 Task: In the  document volunteeringbenefits.doc ,insert the clipart between heading and points ' search for people ' and adjust the shape height to  '2.6''
Action: Mouse moved to (558, 153)
Screenshot: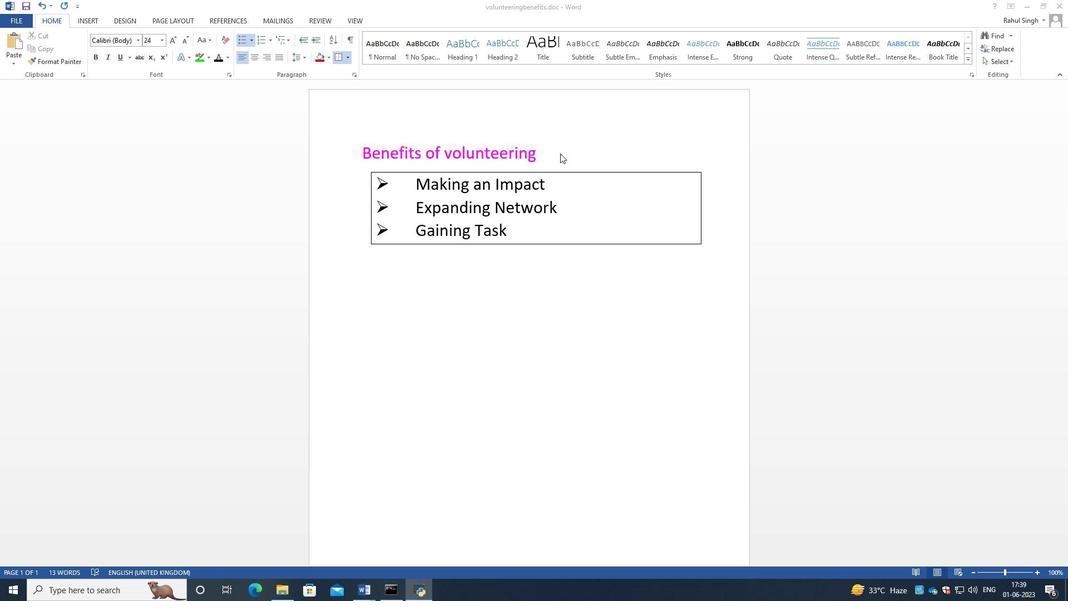 
Action: Mouse pressed left at (558, 153)
Screenshot: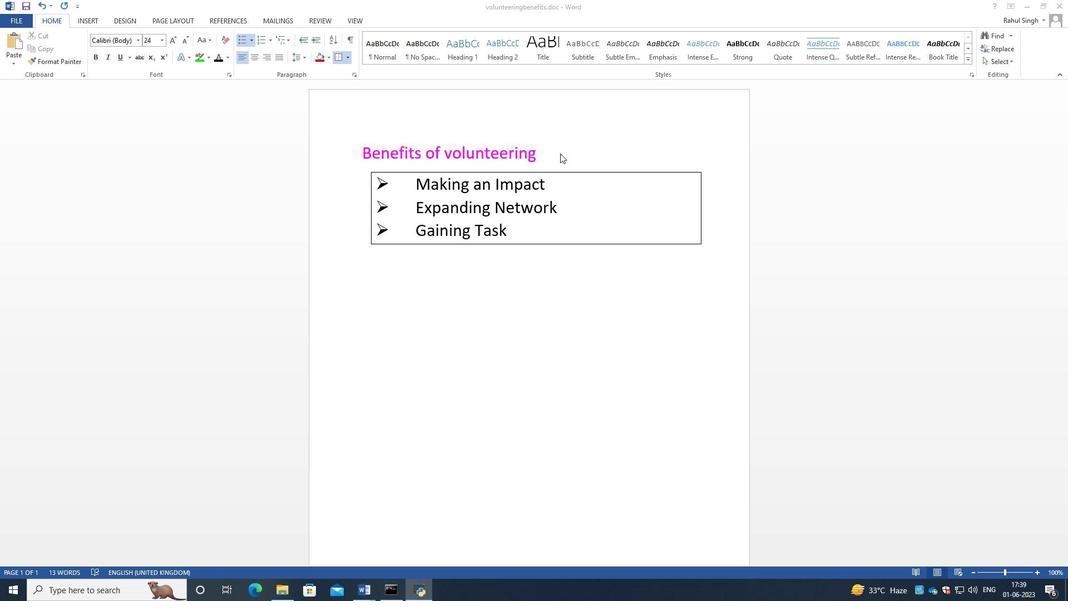 
Action: Mouse moved to (532, 152)
Screenshot: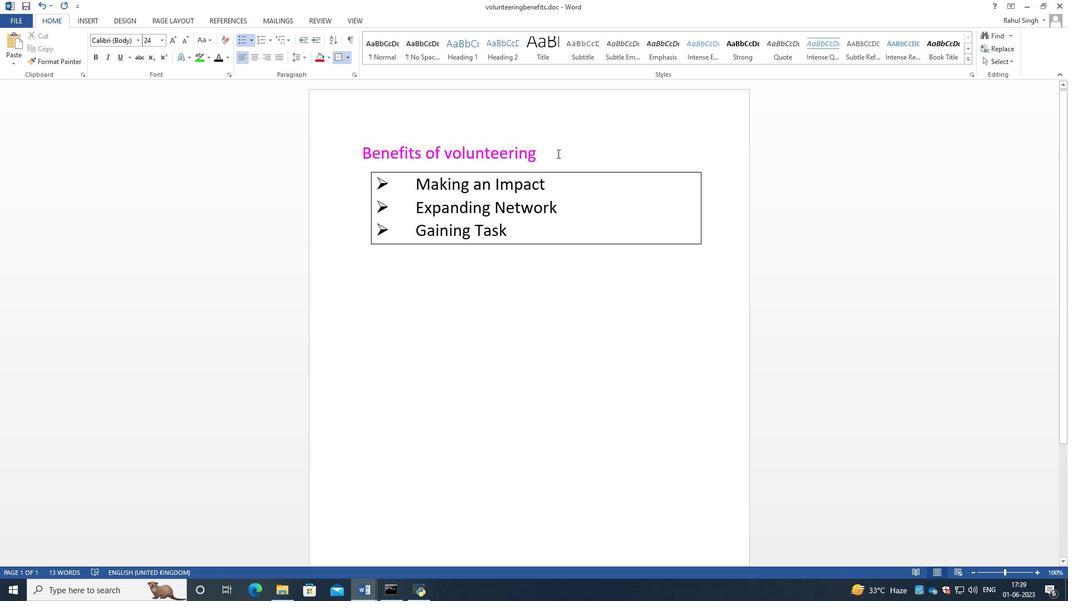 
Action: Mouse pressed left at (532, 152)
Screenshot: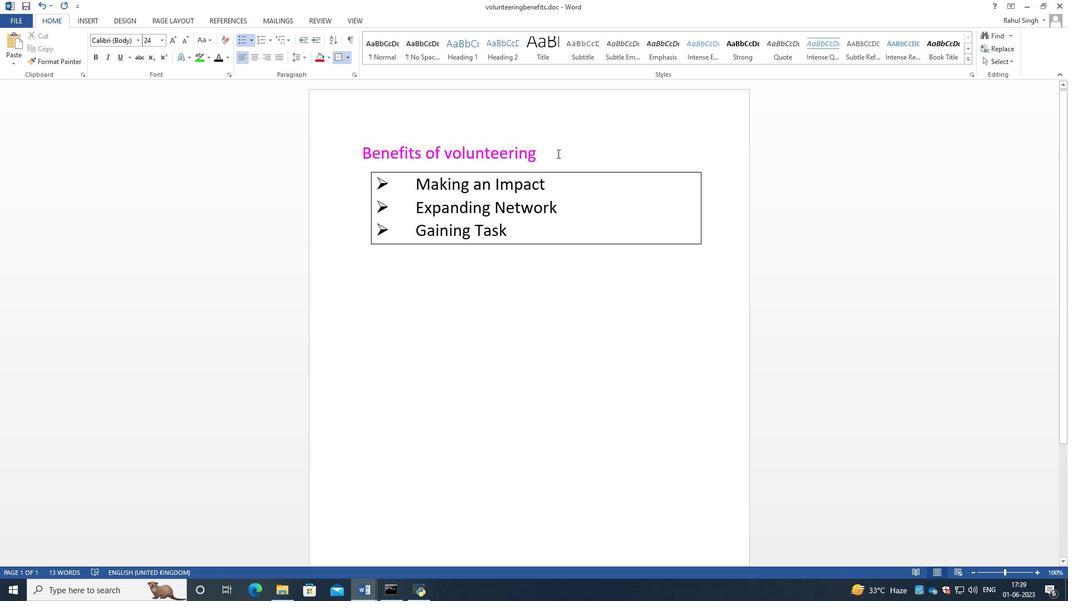 
Action: Mouse moved to (533, 155)
Screenshot: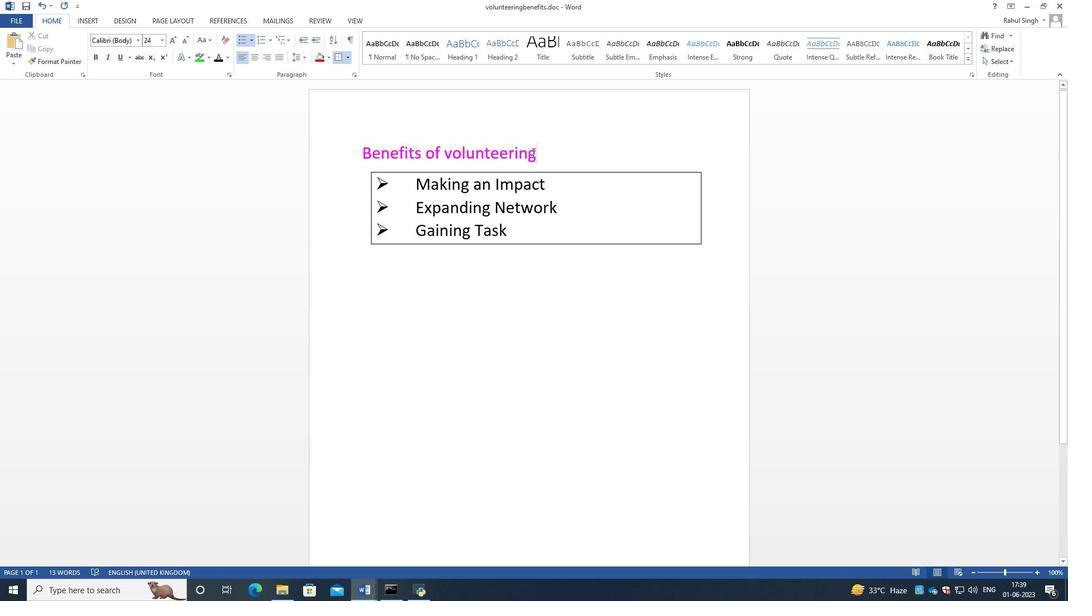 
Action: Key pressed <Key.enter><Key.enter><Key.space>
Screenshot: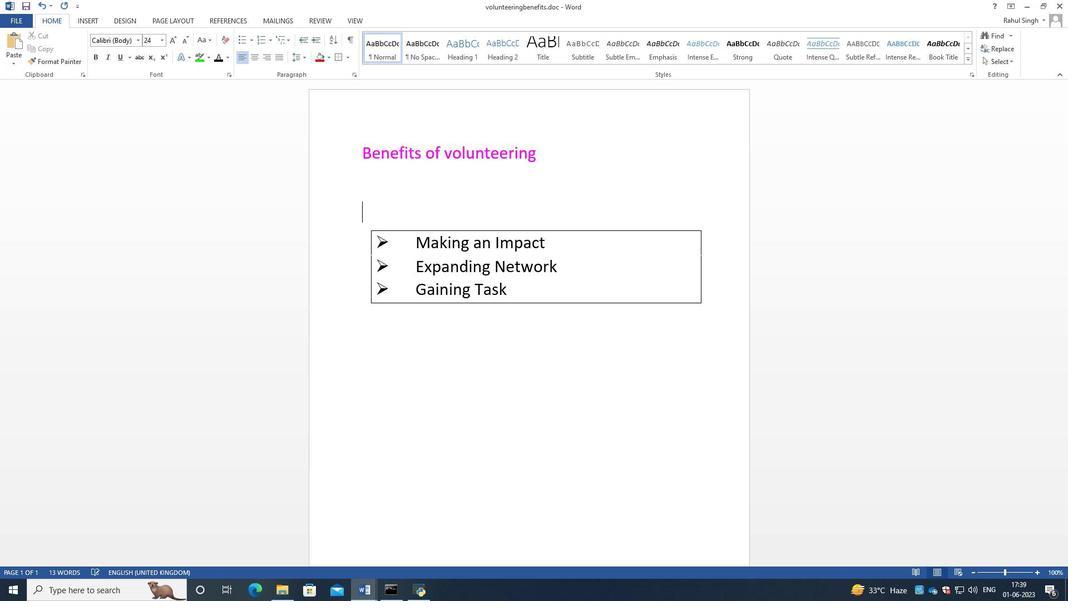 
Action: Mouse moved to (555, 140)
Screenshot: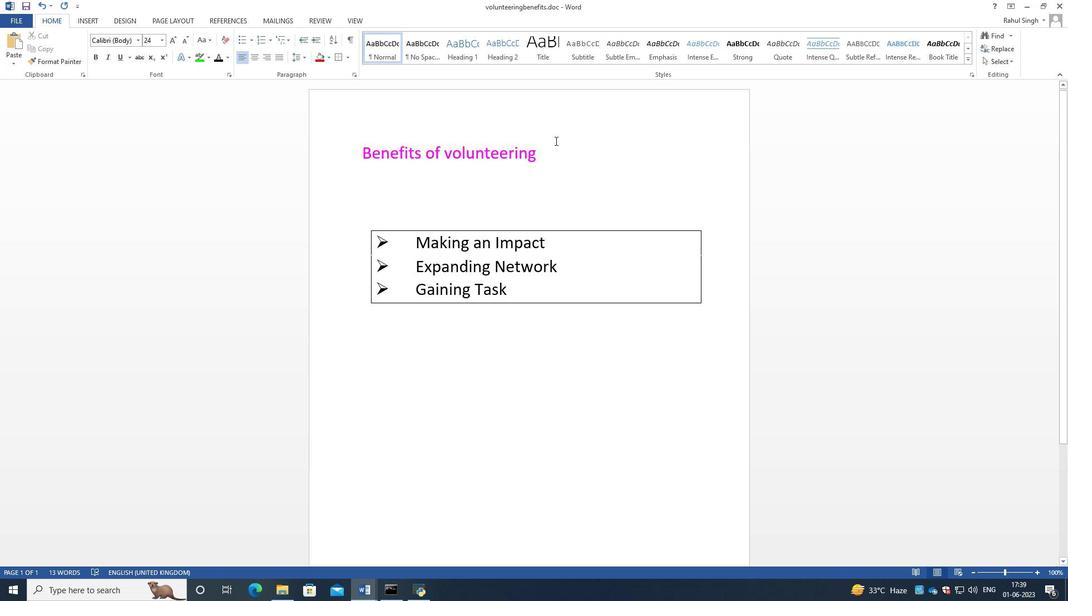 
Action: Key pressed <Key.backspace>
Screenshot: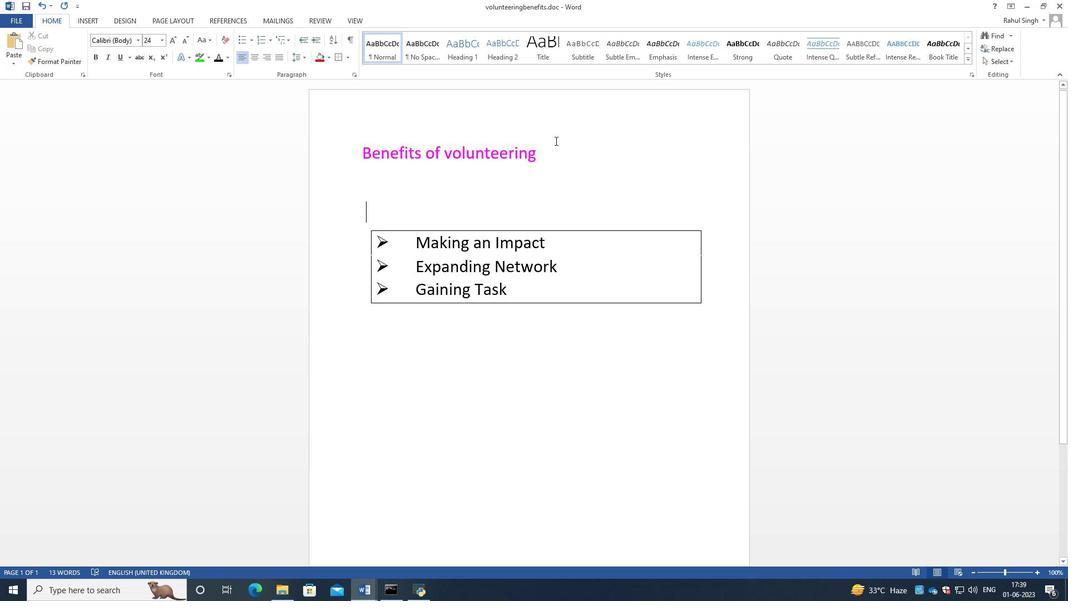 
Action: Mouse moved to (545, 161)
Screenshot: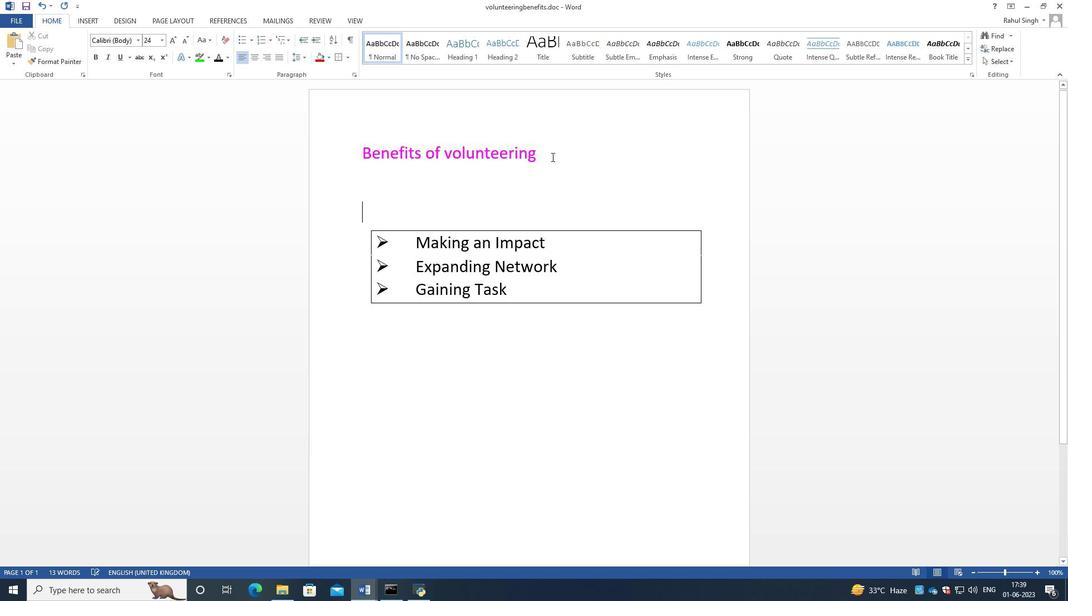 
Action: Key pressed <Key.backspace>
Screenshot: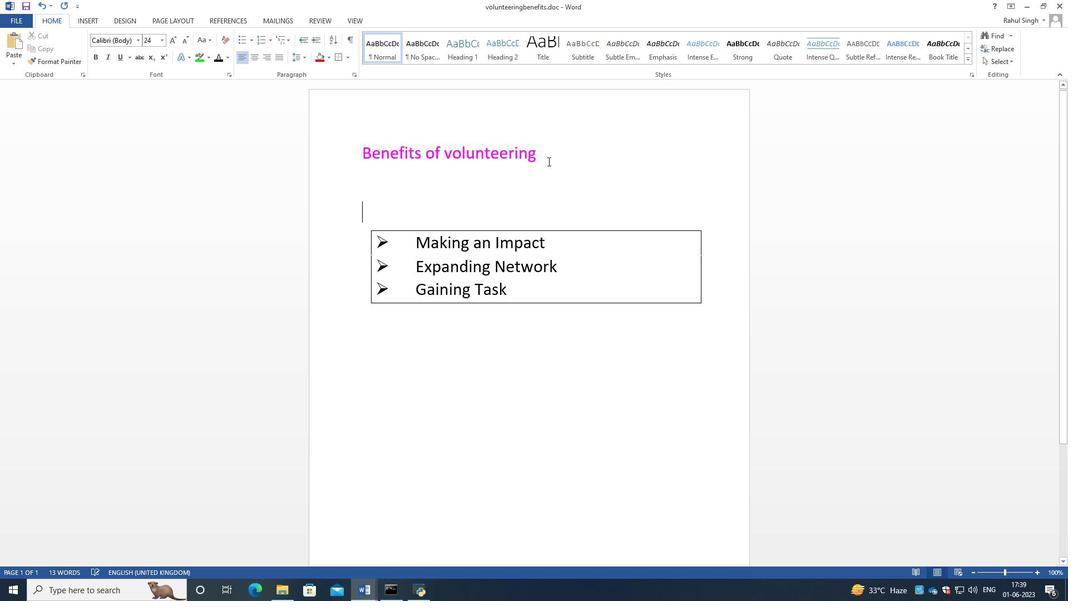 
Action: Mouse moved to (496, 178)
Screenshot: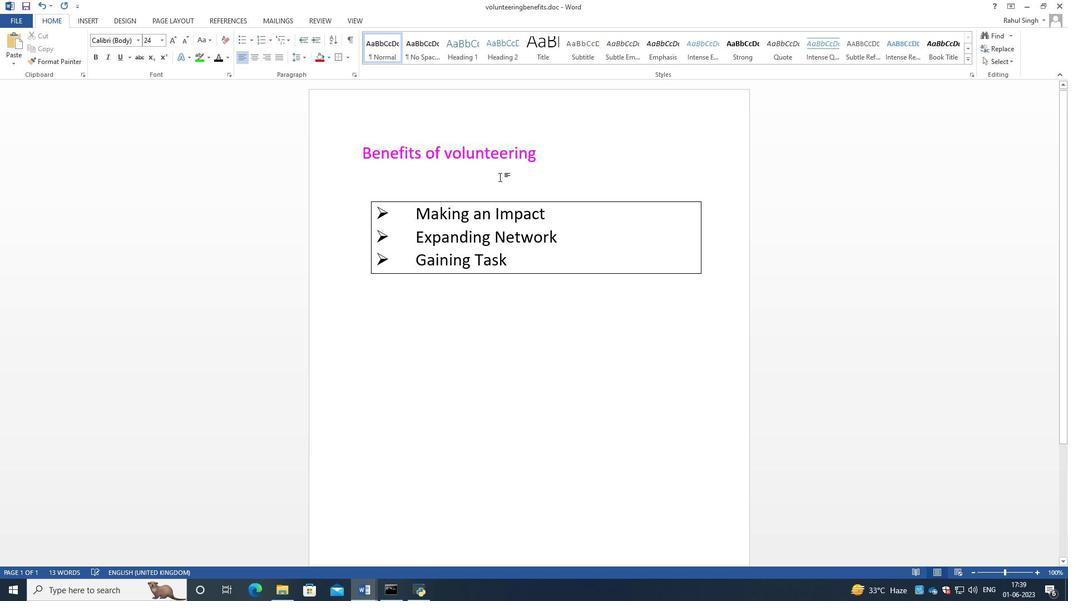 
Action: Mouse pressed left at (496, 178)
Screenshot: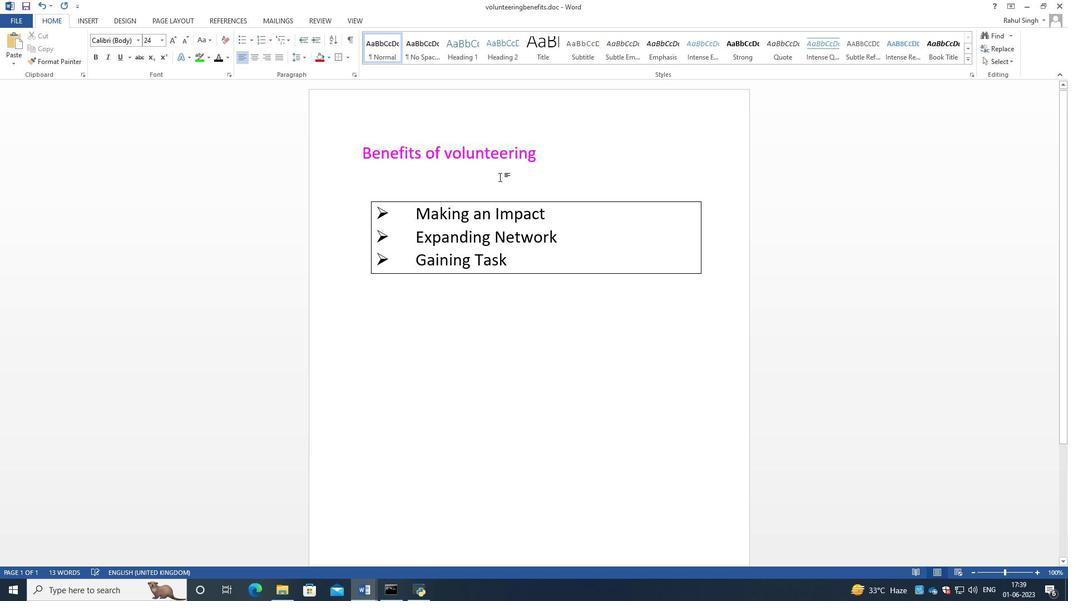 
Action: Key pressed <Key.space><Key.space><Key.space><Key.space><Key.space><Key.space><Key.space><Key.space><Key.space><Key.space><Key.space><Key.space><Key.space>
Screenshot: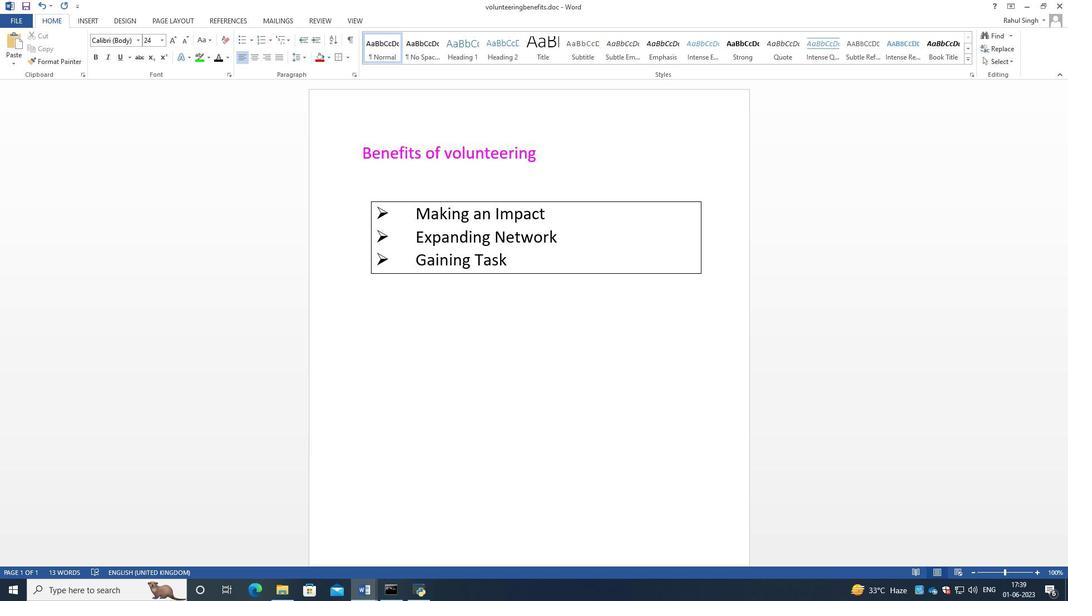 
Action: Mouse moved to (97, 20)
Screenshot: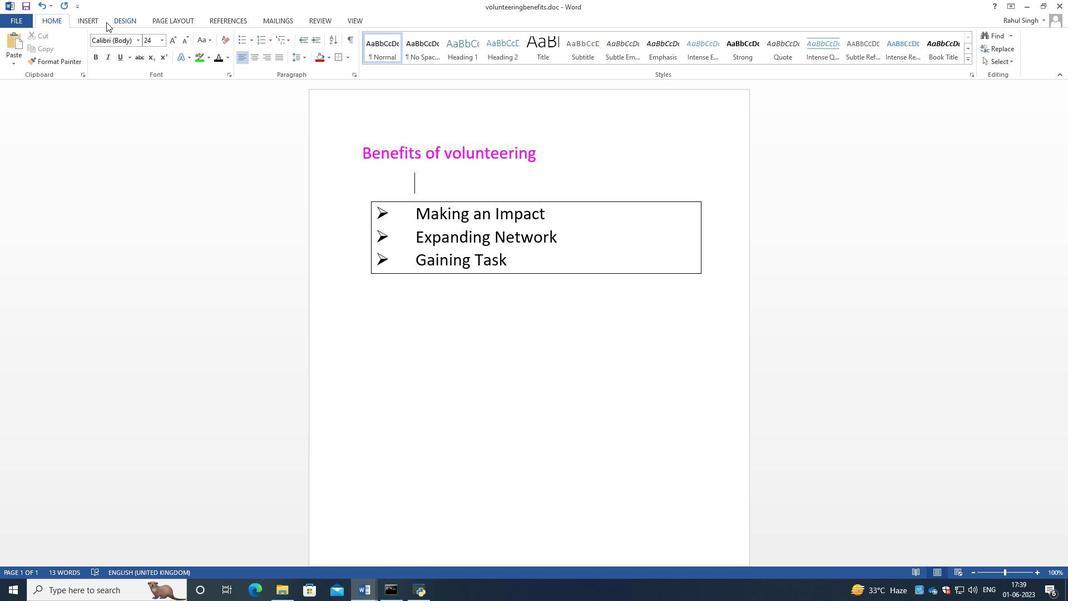 
Action: Mouse pressed left at (97, 20)
Screenshot: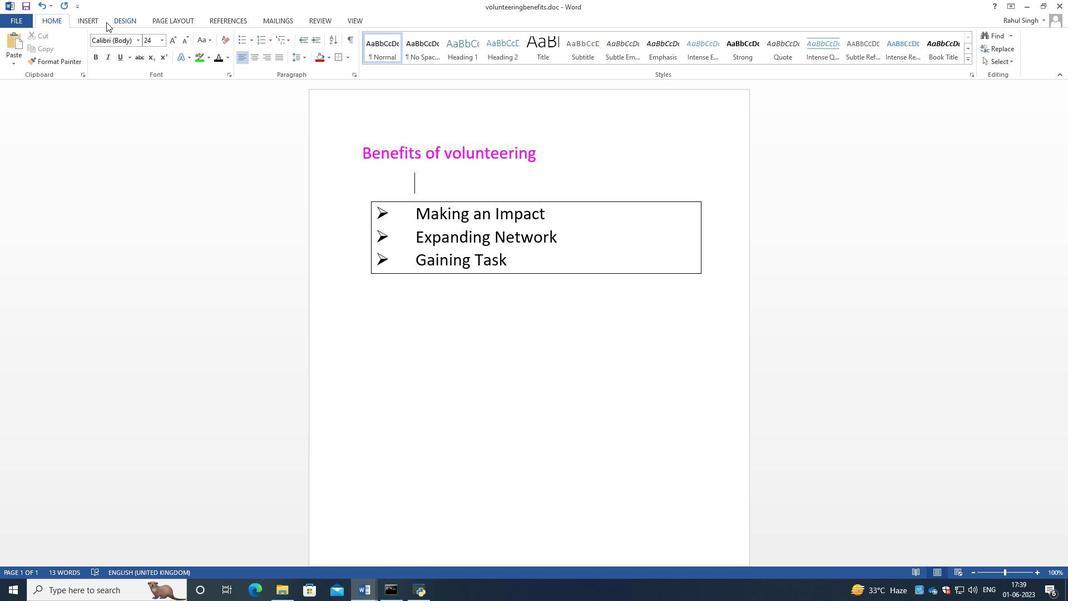 
Action: Mouse moved to (148, 51)
Screenshot: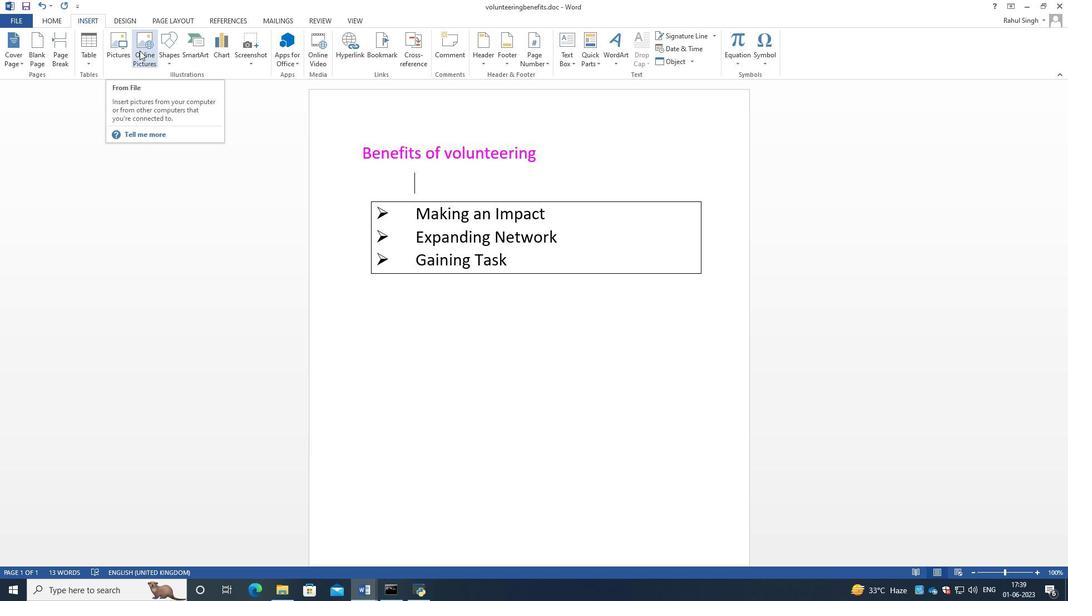 
Action: Mouse pressed left at (148, 51)
Screenshot: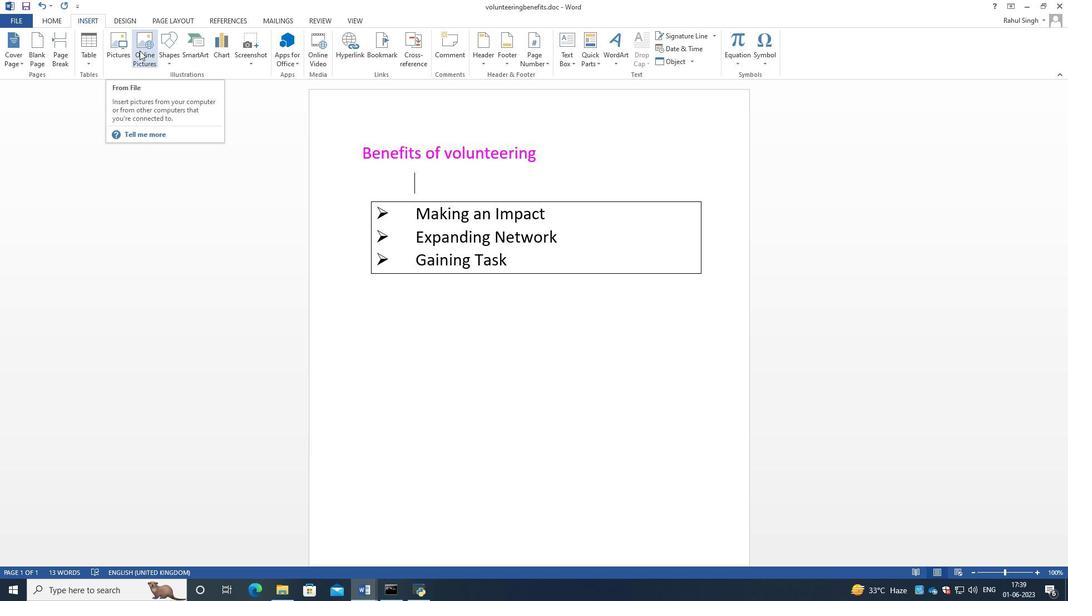 
Action: Mouse moved to (589, 233)
Screenshot: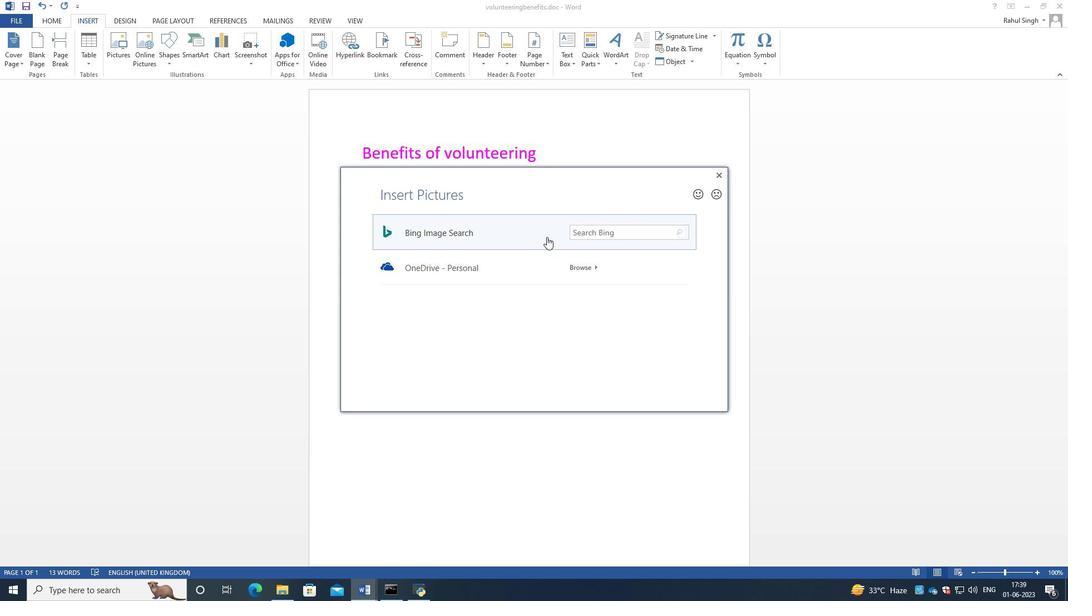 
Action: Mouse pressed left at (589, 233)
Screenshot: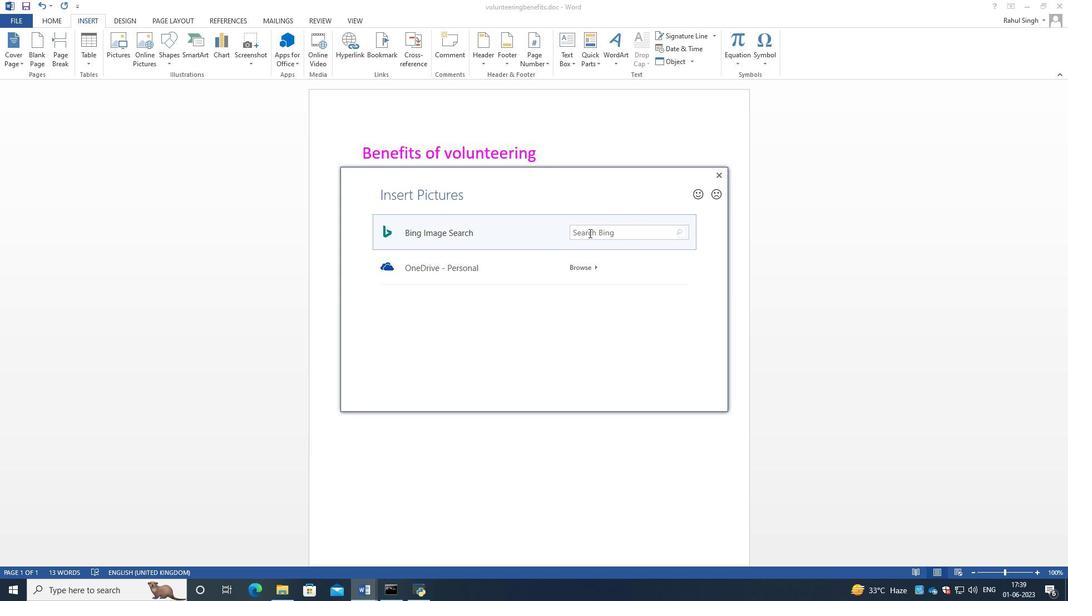 
Action: Key pressed people<Key.enter>
Screenshot: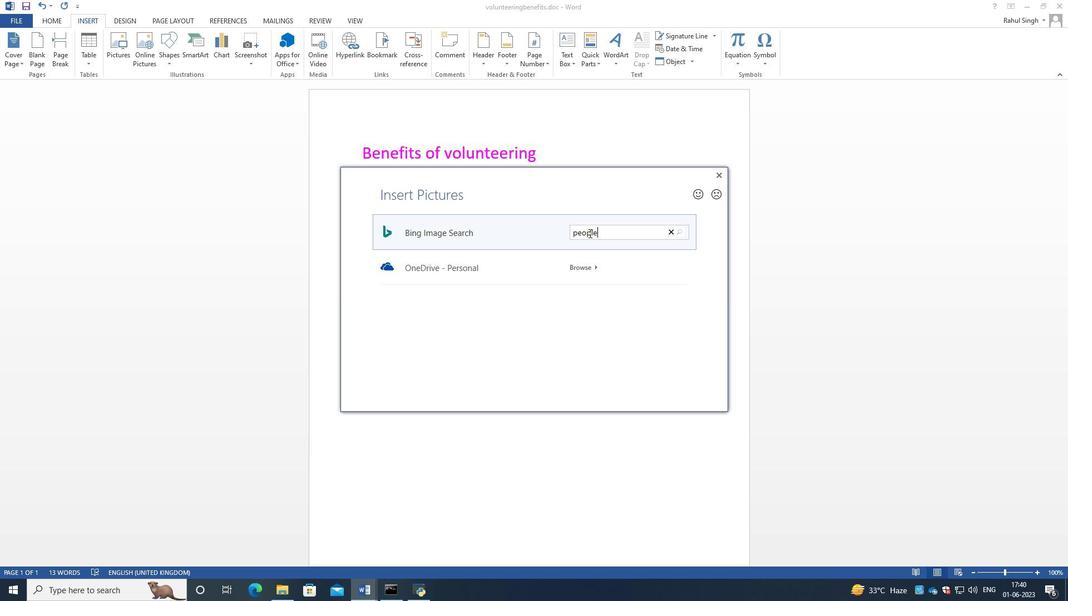 
Action: Mouse moved to (407, 217)
Screenshot: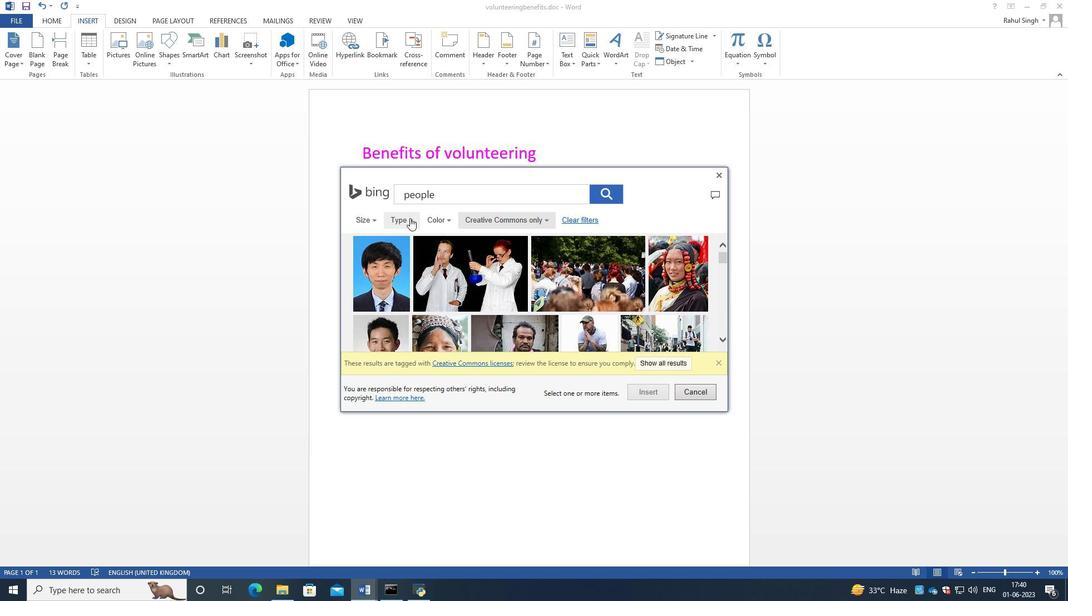 
Action: Mouse pressed left at (407, 217)
Screenshot: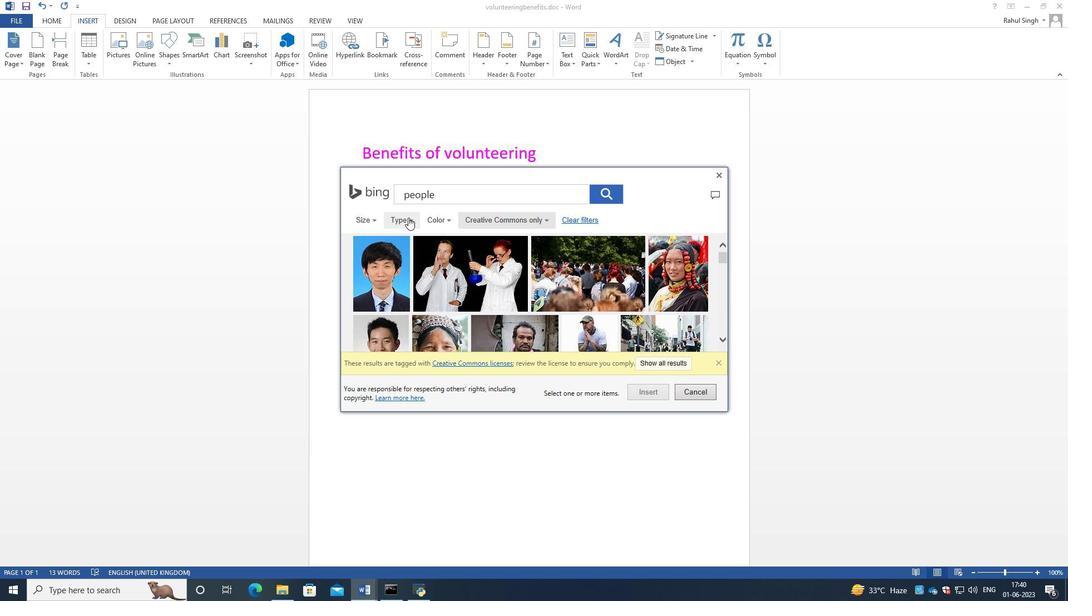 
Action: Mouse moved to (409, 259)
Screenshot: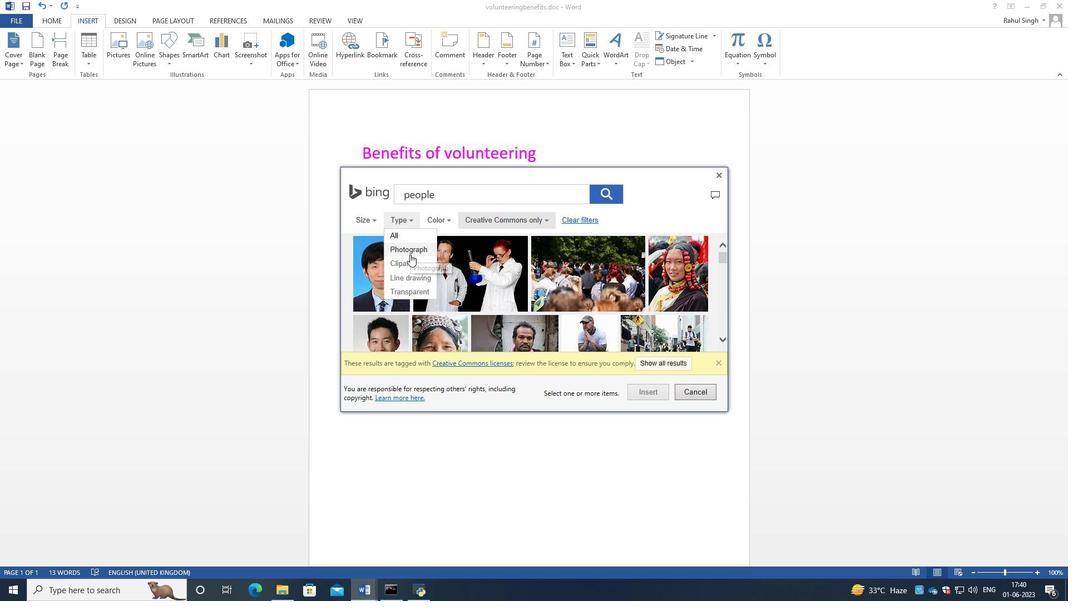 
Action: Mouse pressed left at (409, 259)
Screenshot: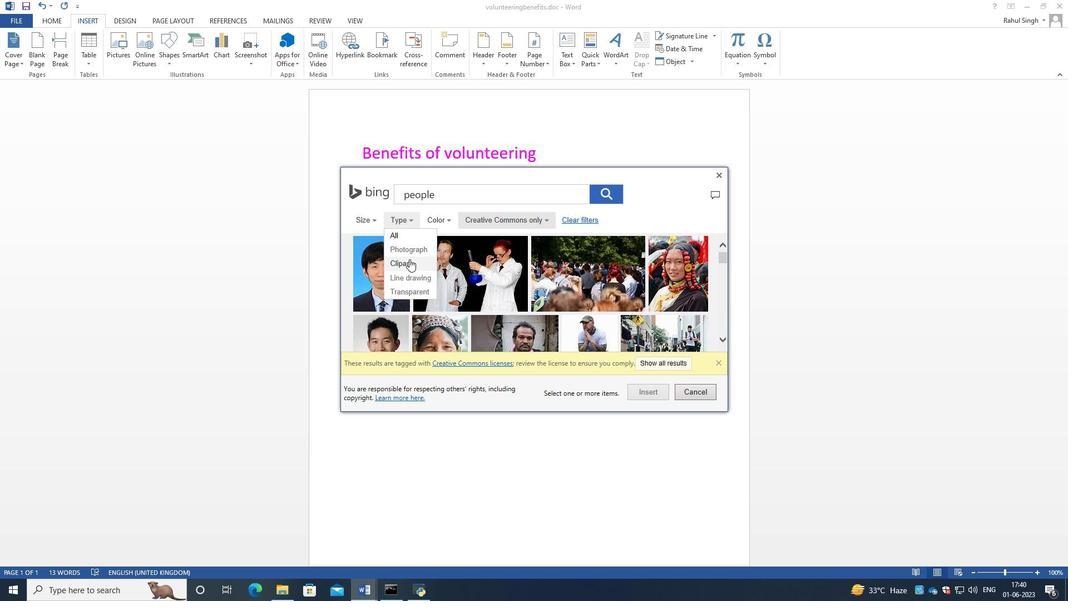 
Action: Mouse moved to (561, 267)
Screenshot: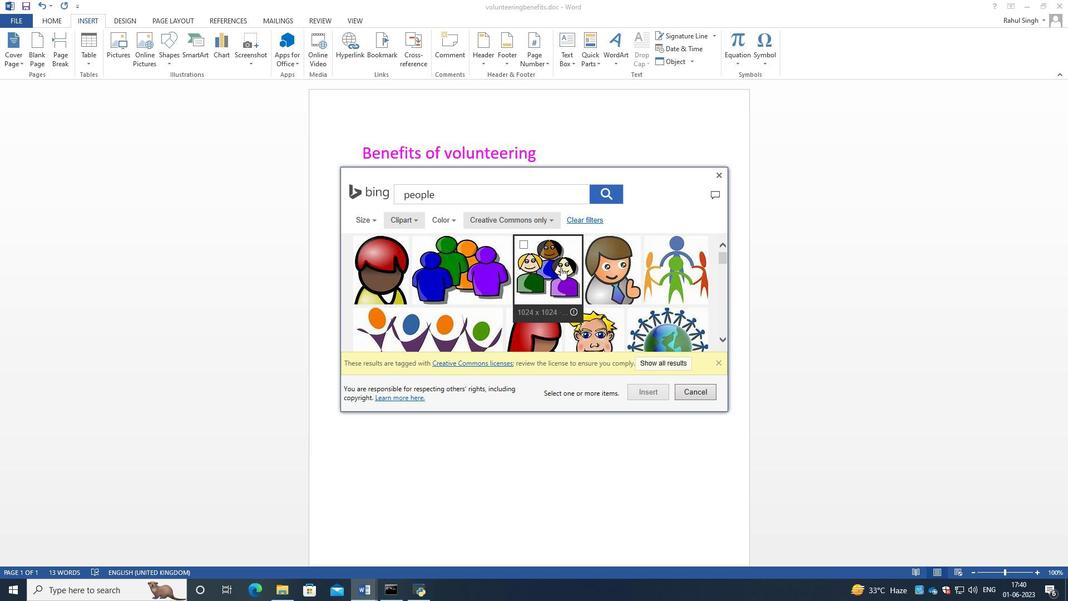 
Action: Mouse scrolled (561, 267) with delta (0, 0)
Screenshot: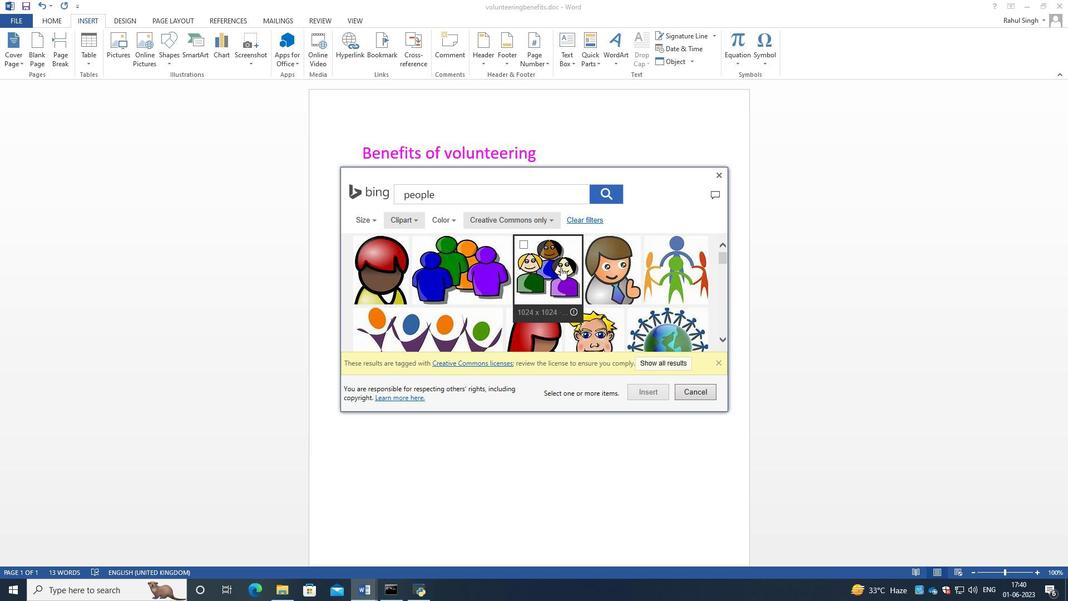 
Action: Mouse moved to (559, 268)
Screenshot: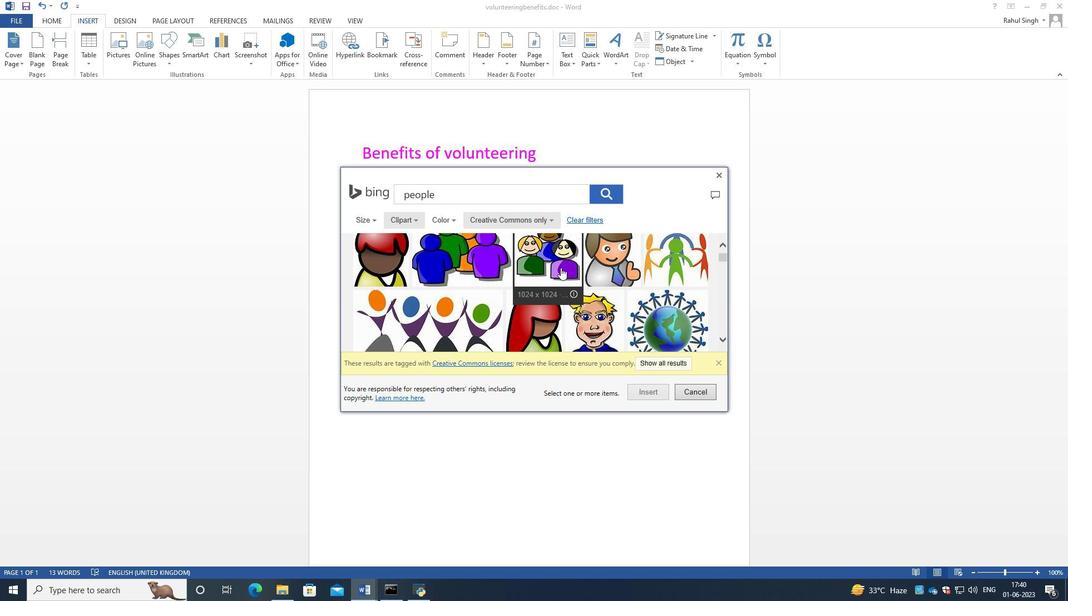
Action: Mouse scrolled (559, 267) with delta (0, 0)
Screenshot: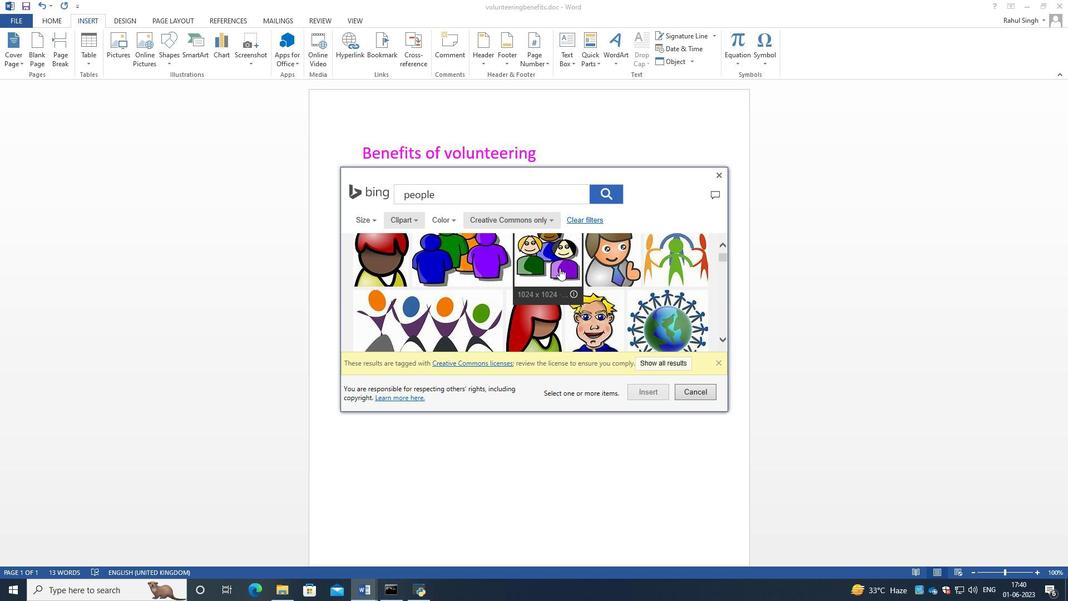 
Action: Mouse moved to (559, 268)
Screenshot: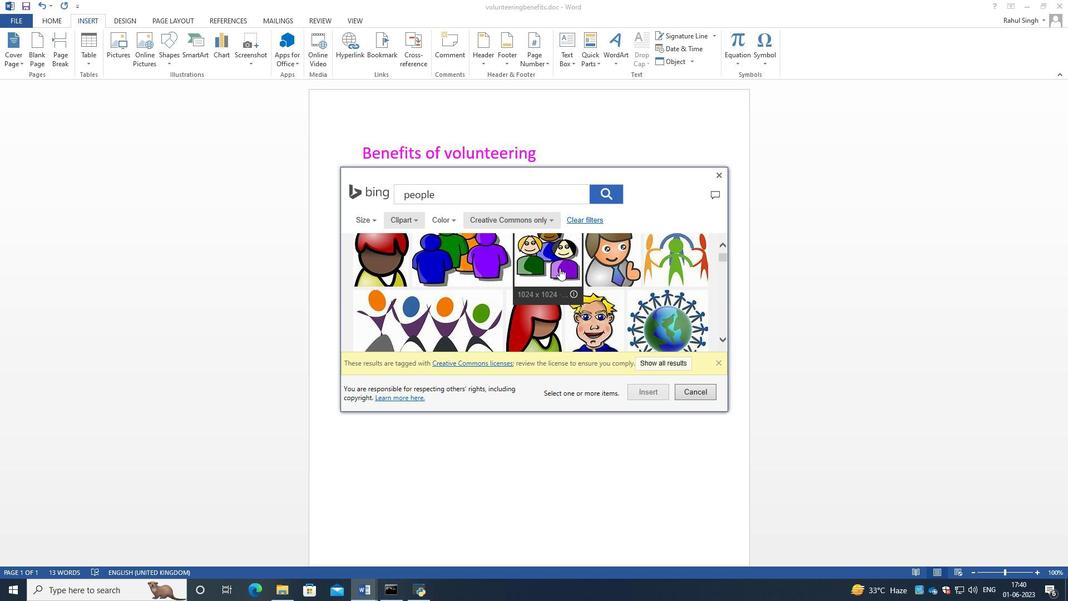 
Action: Mouse scrolled (559, 268) with delta (0, 0)
Screenshot: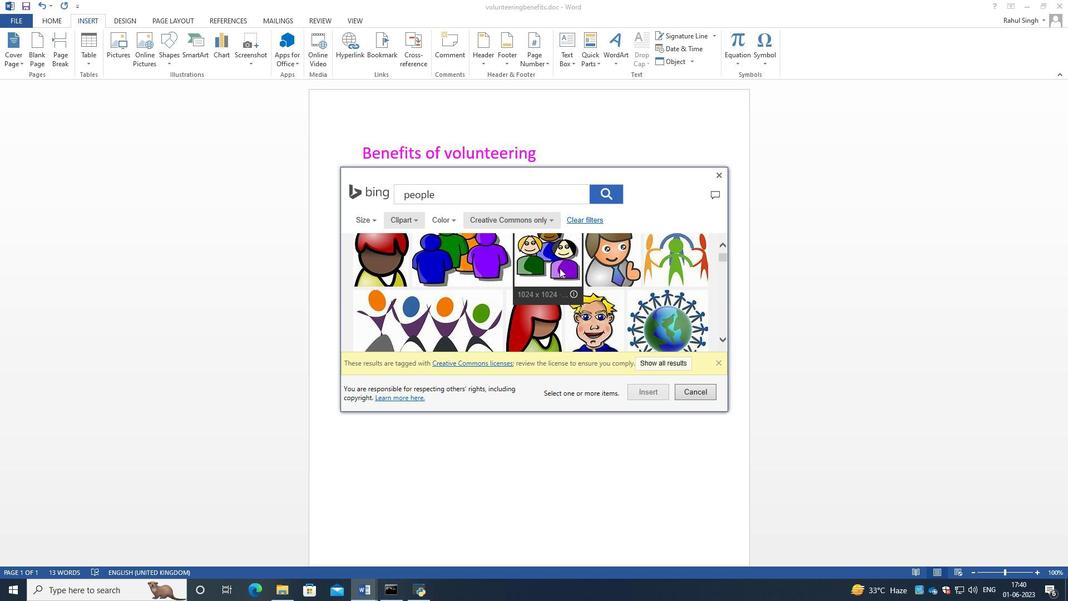 
Action: Mouse scrolled (559, 268) with delta (0, 0)
Screenshot: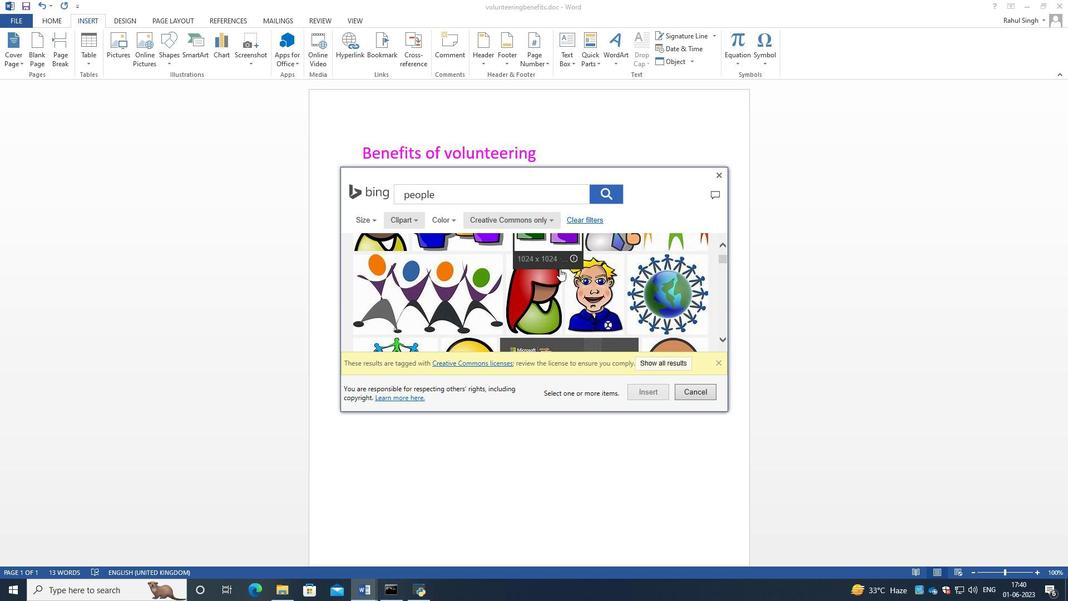 
Action: Mouse moved to (559, 269)
Screenshot: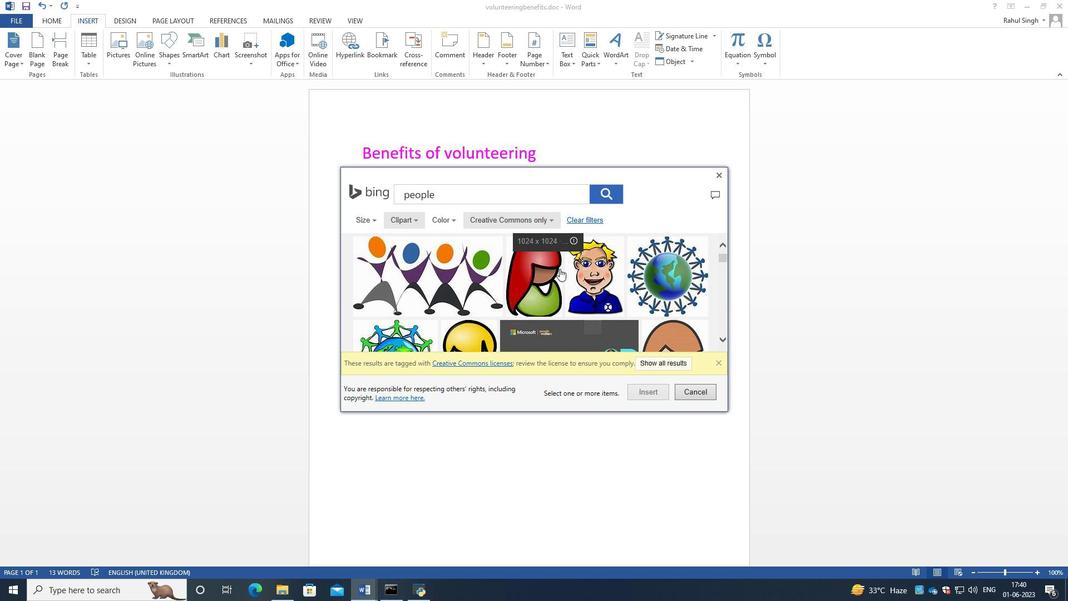 
Action: Mouse scrolled (559, 268) with delta (0, 0)
Screenshot: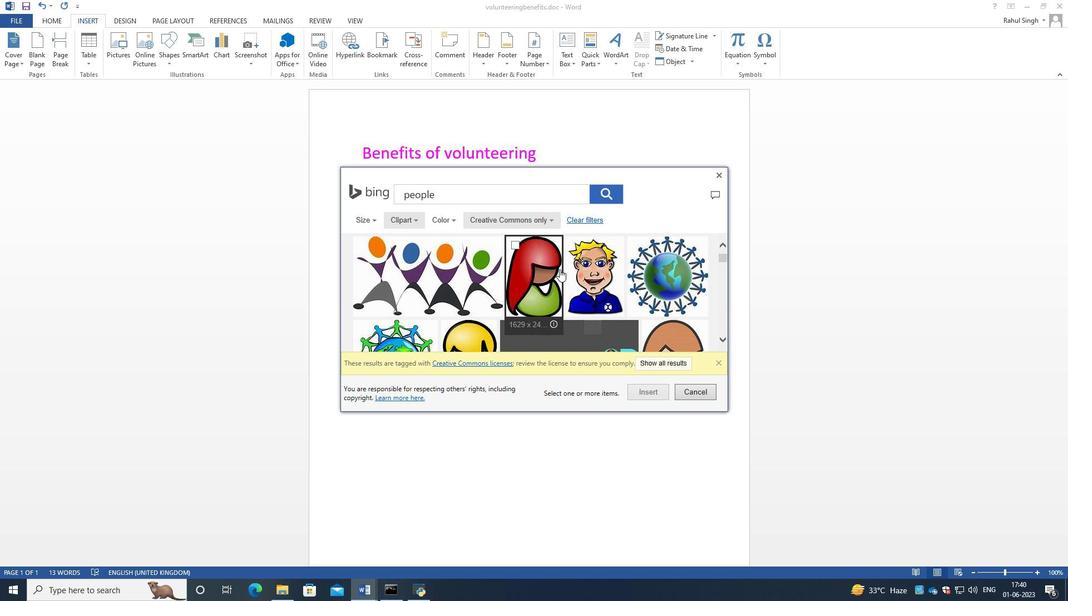 
Action: Mouse scrolled (559, 268) with delta (0, 0)
Screenshot: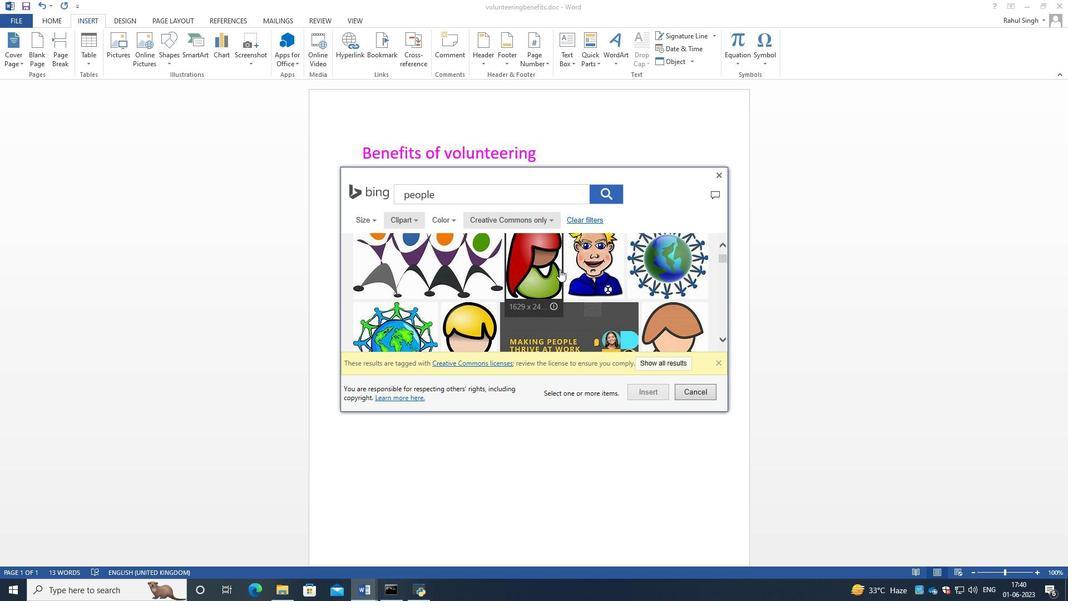 
Action: Mouse scrolled (559, 268) with delta (0, 0)
Screenshot: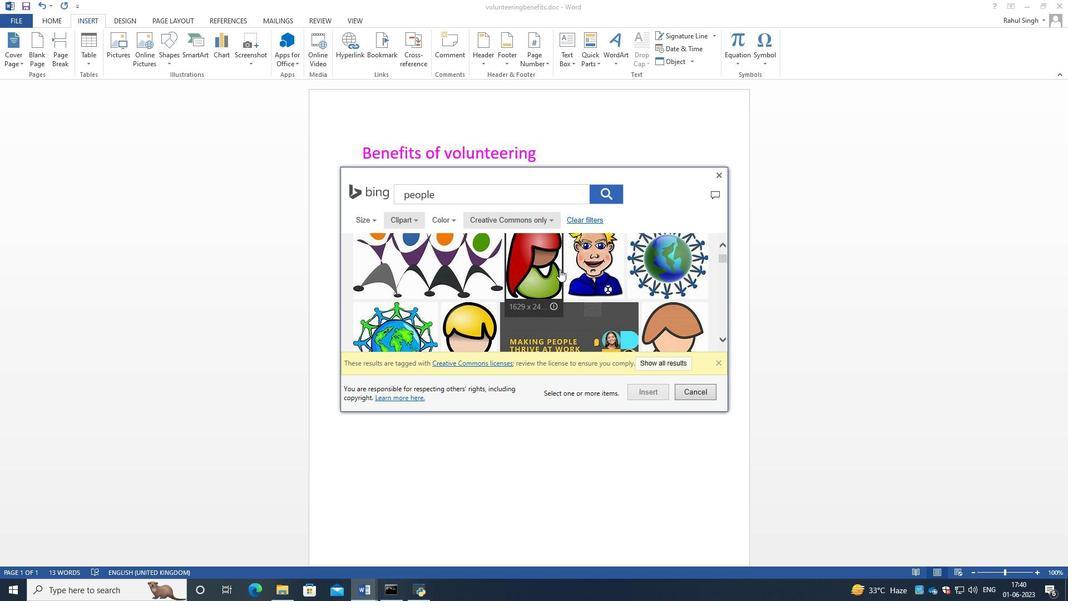 
Action: Mouse scrolled (559, 269) with delta (0, 0)
Screenshot: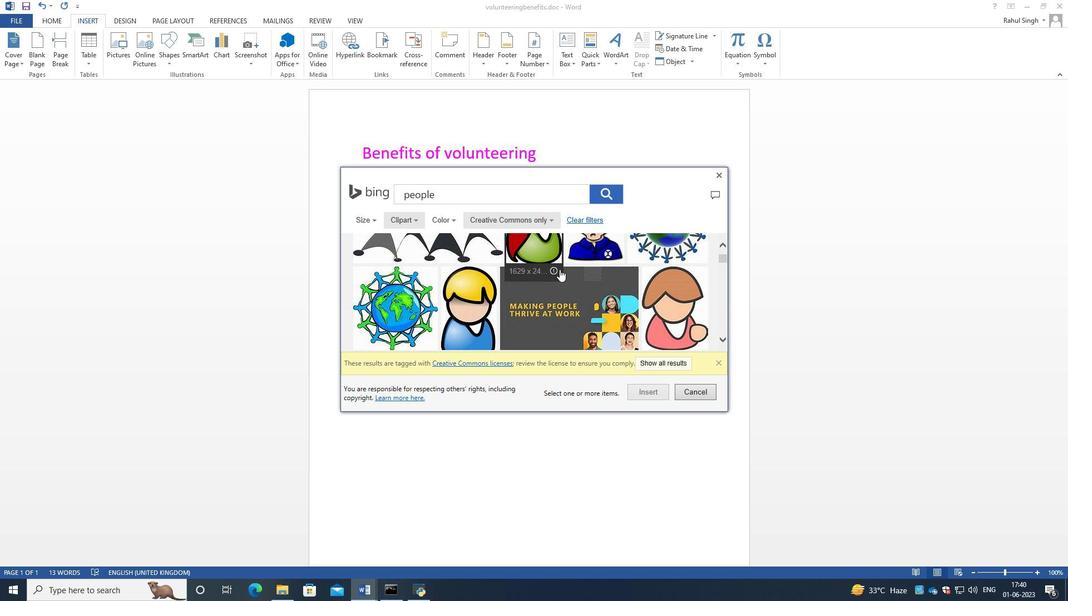 
Action: Mouse scrolled (559, 269) with delta (0, 0)
Screenshot: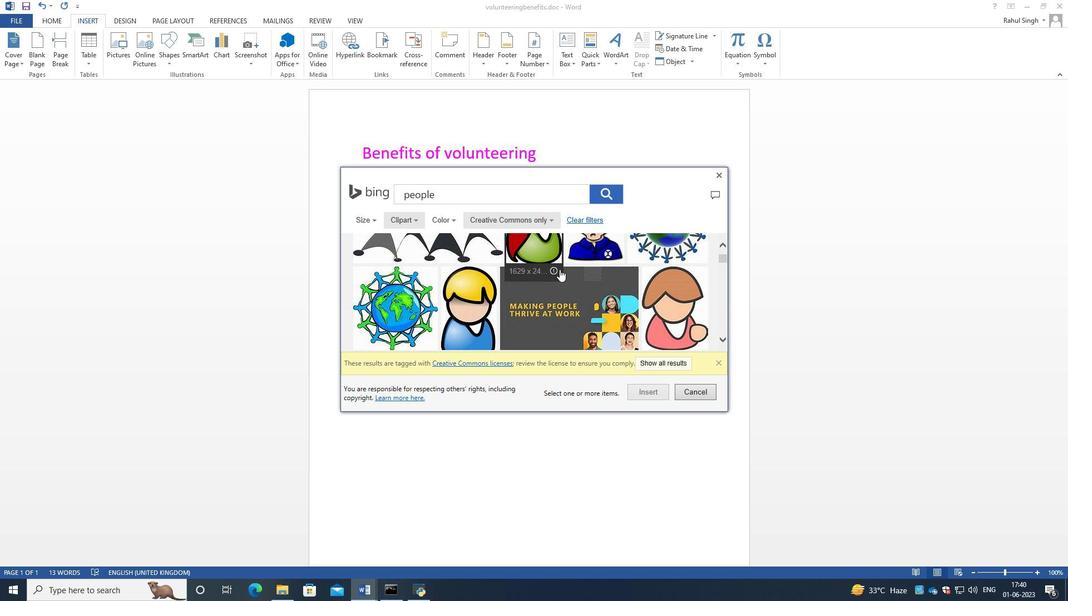 
Action: Mouse scrolled (559, 269) with delta (0, 0)
Screenshot: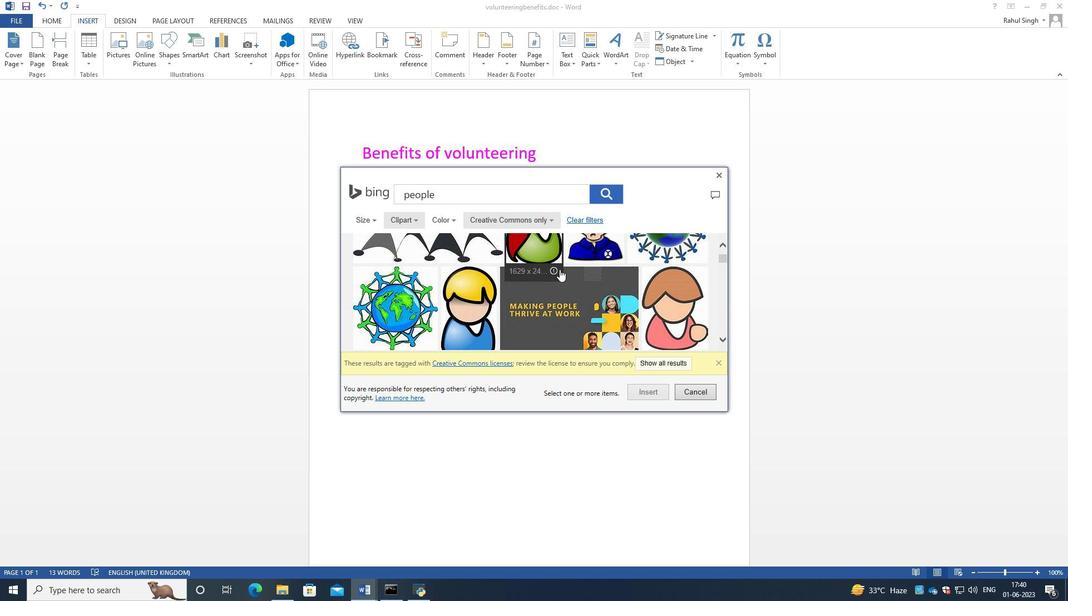 
Action: Mouse scrolled (559, 269) with delta (0, 0)
Screenshot: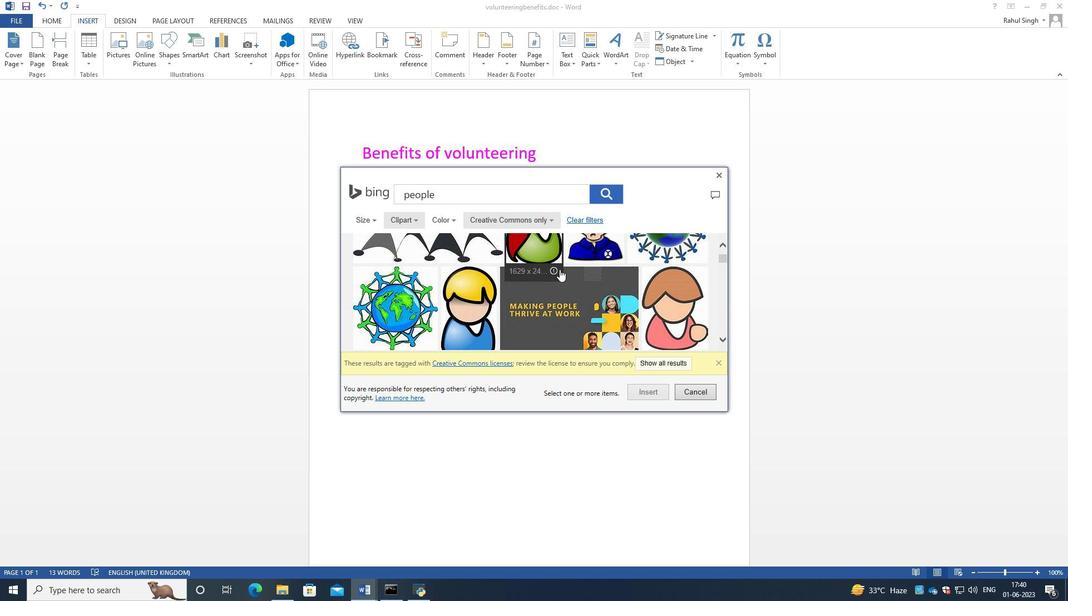 
Action: Mouse scrolled (559, 269) with delta (0, 0)
Screenshot: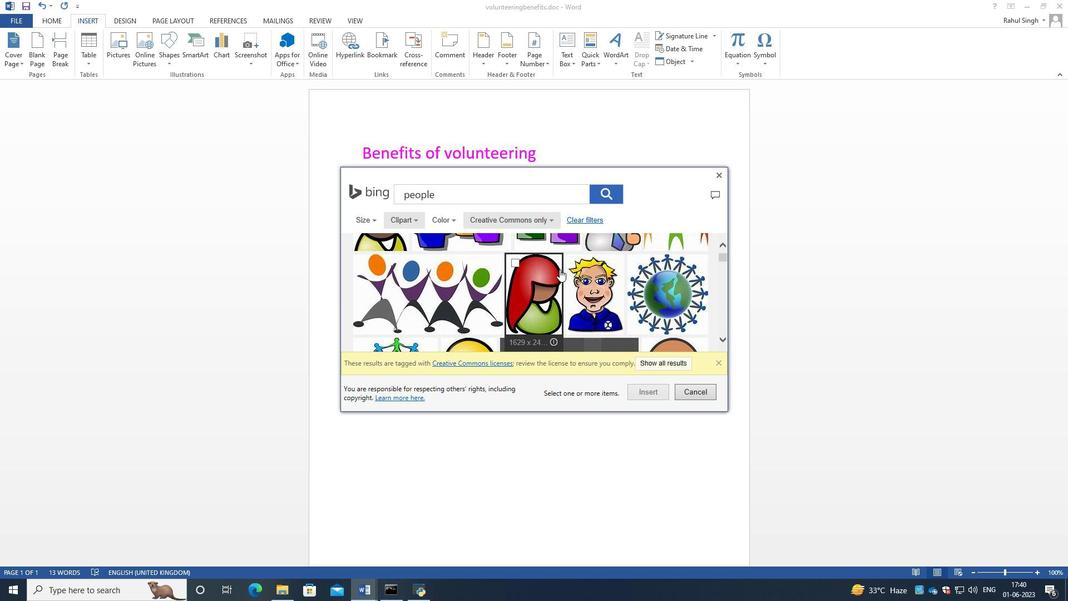 
Action: Mouse scrolled (559, 269) with delta (0, 0)
Screenshot: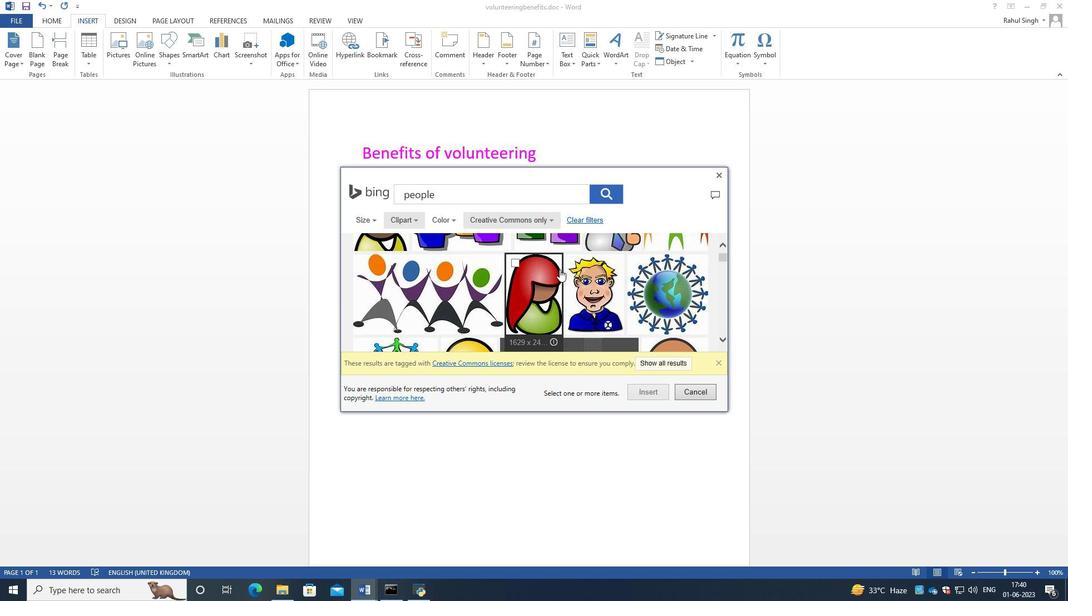 
Action: Mouse scrolled (559, 269) with delta (0, 0)
Screenshot: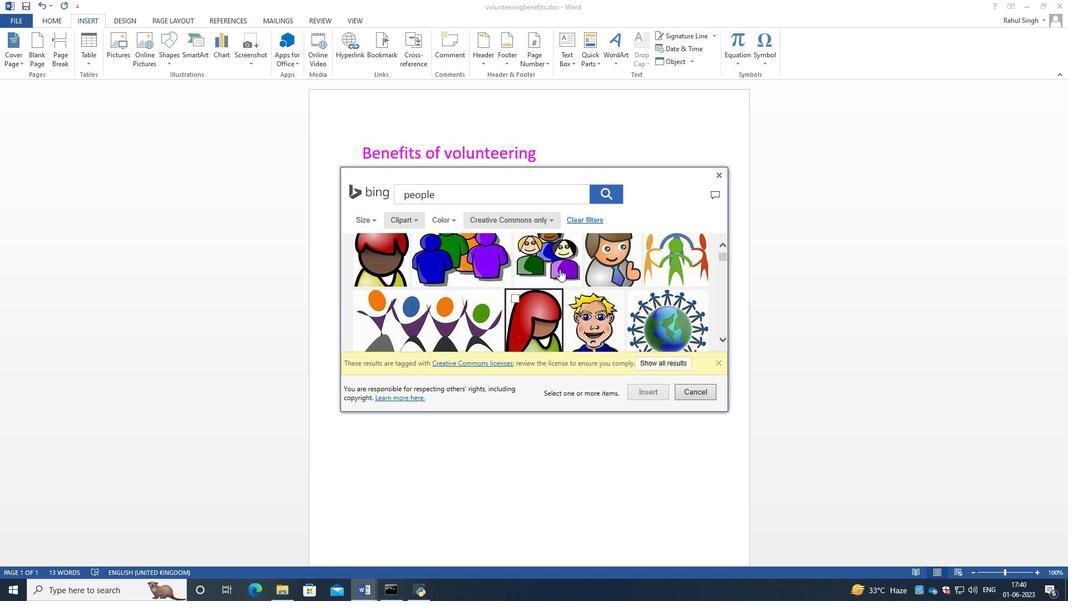 
Action: Mouse scrolled (559, 269) with delta (0, 0)
Screenshot: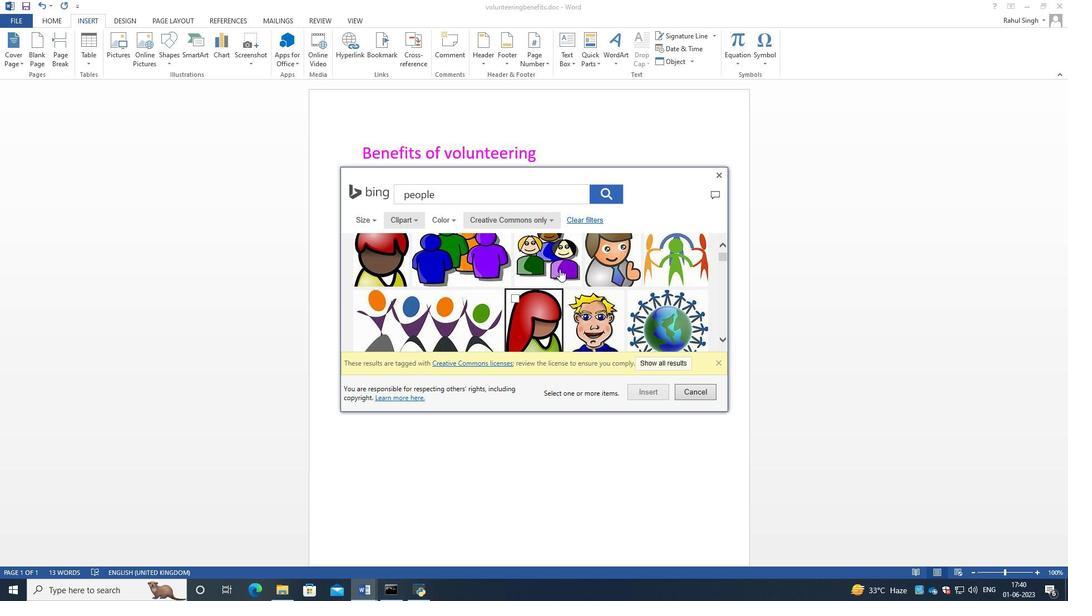 
Action: Mouse moved to (478, 277)
Screenshot: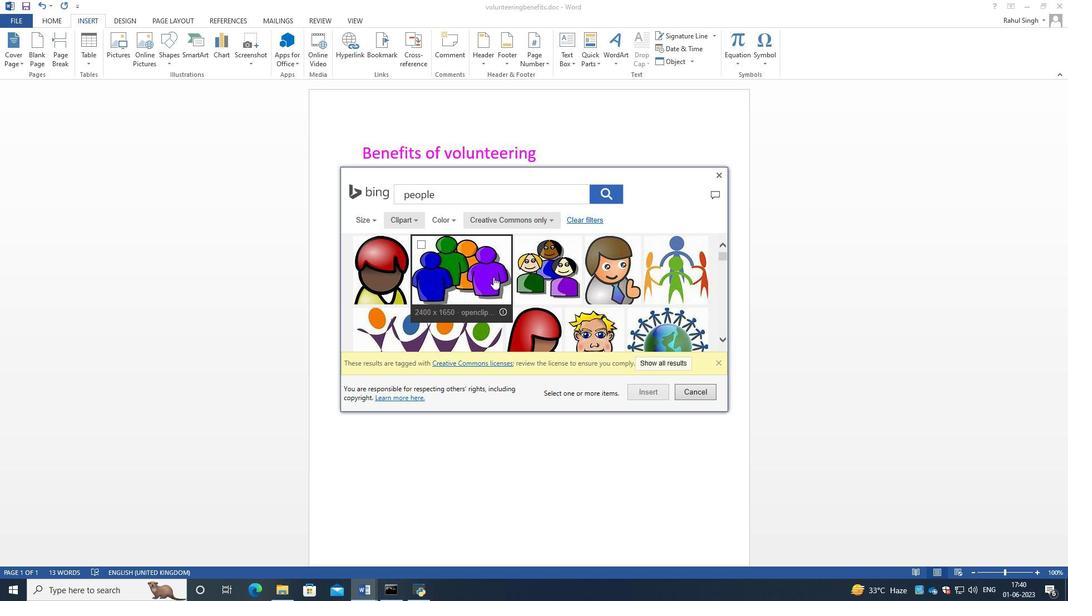 
Action: Mouse pressed left at (478, 277)
Screenshot: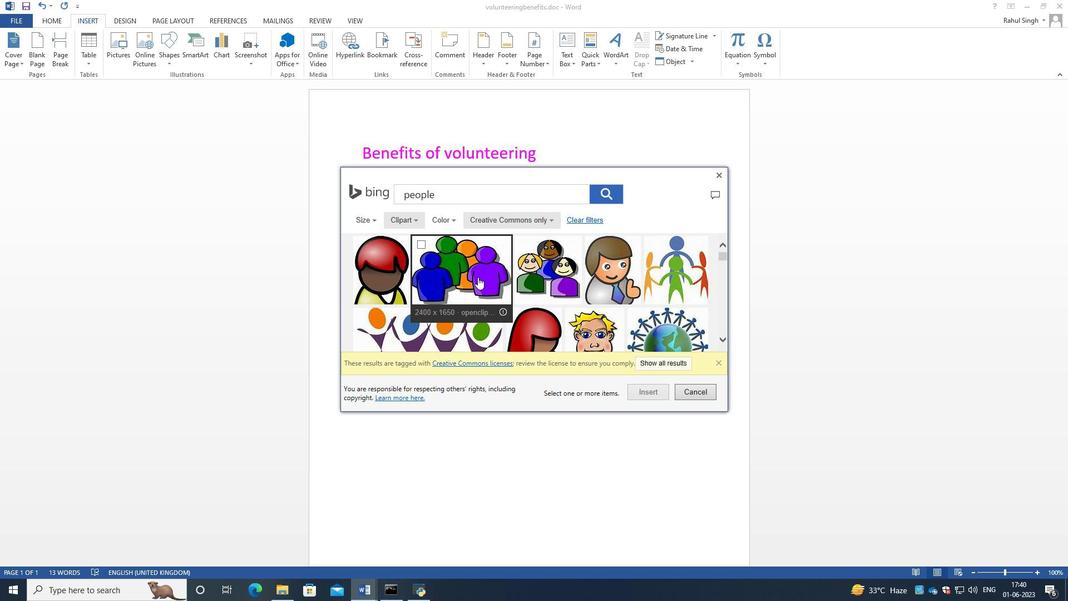 
Action: Mouse moved to (651, 395)
Screenshot: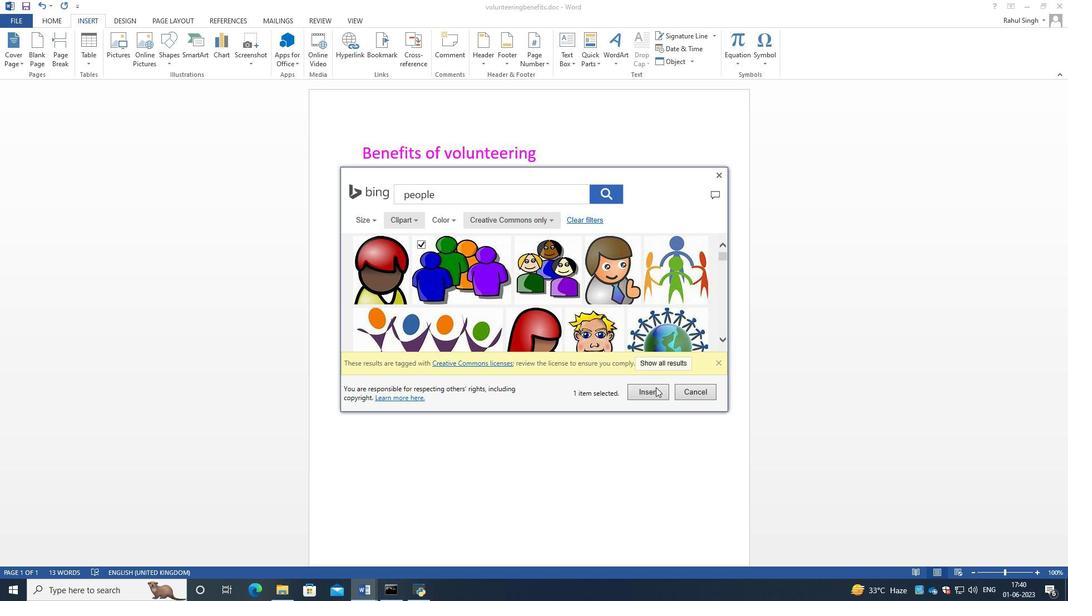 
Action: Mouse pressed left at (651, 395)
Screenshot: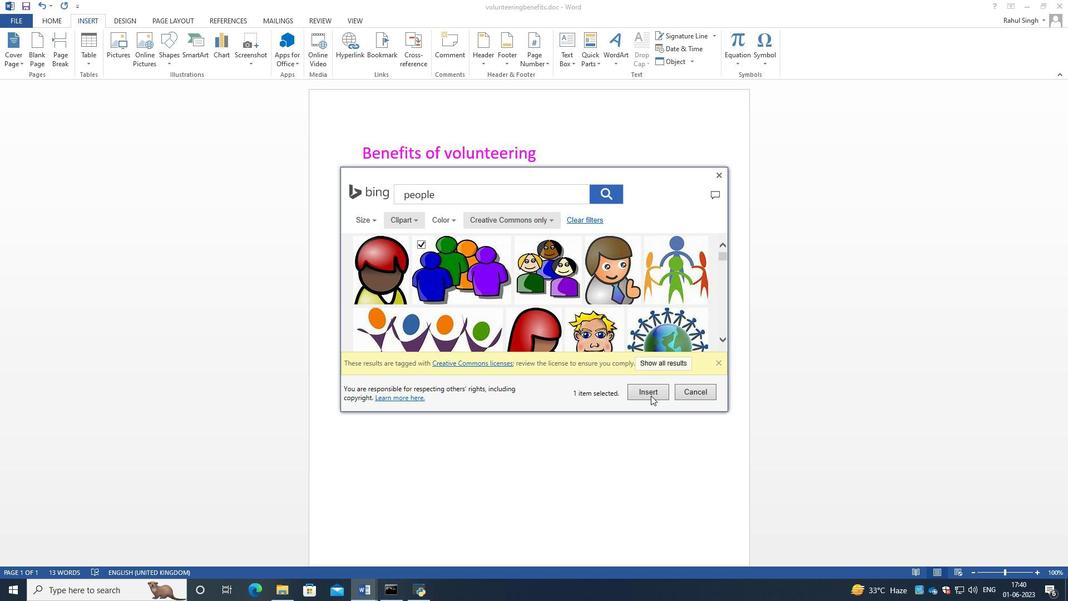 
Action: Mouse moved to (493, 267)
Screenshot: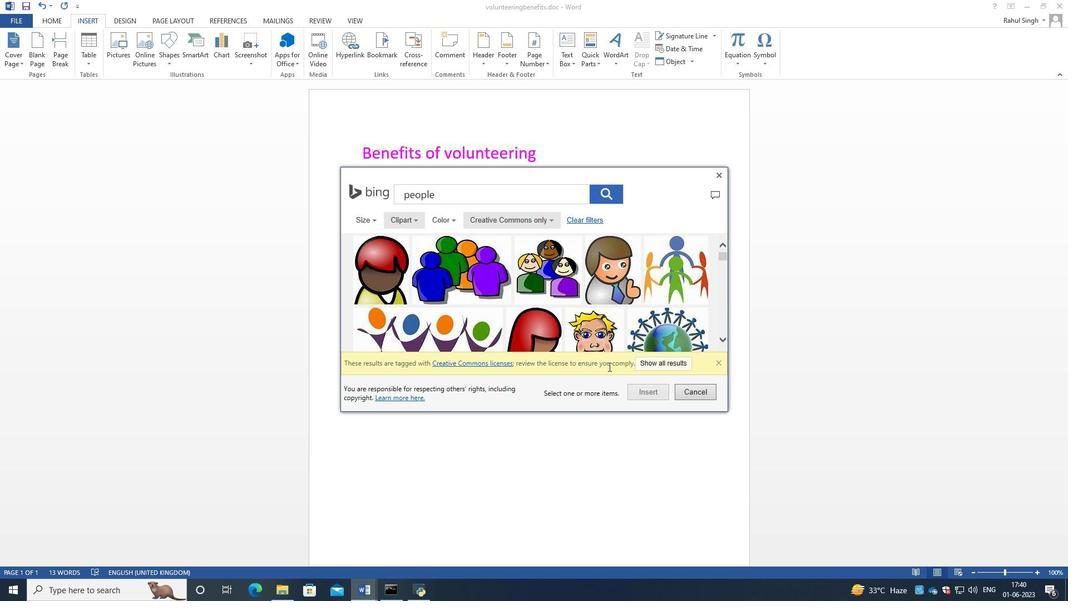 
Action: Mouse pressed left at (493, 267)
Screenshot: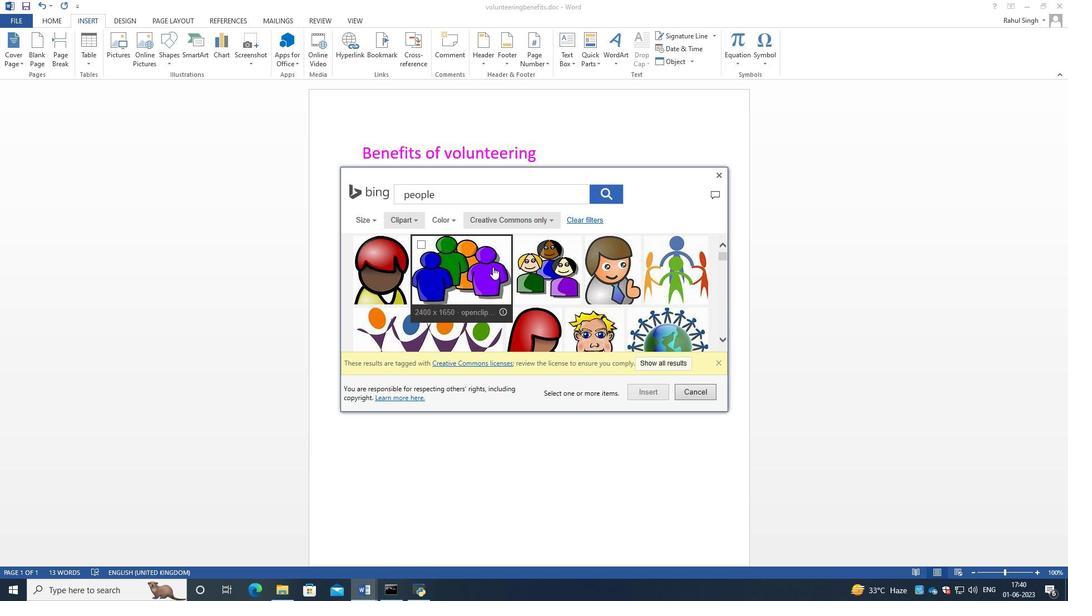 
Action: Mouse moved to (647, 385)
Screenshot: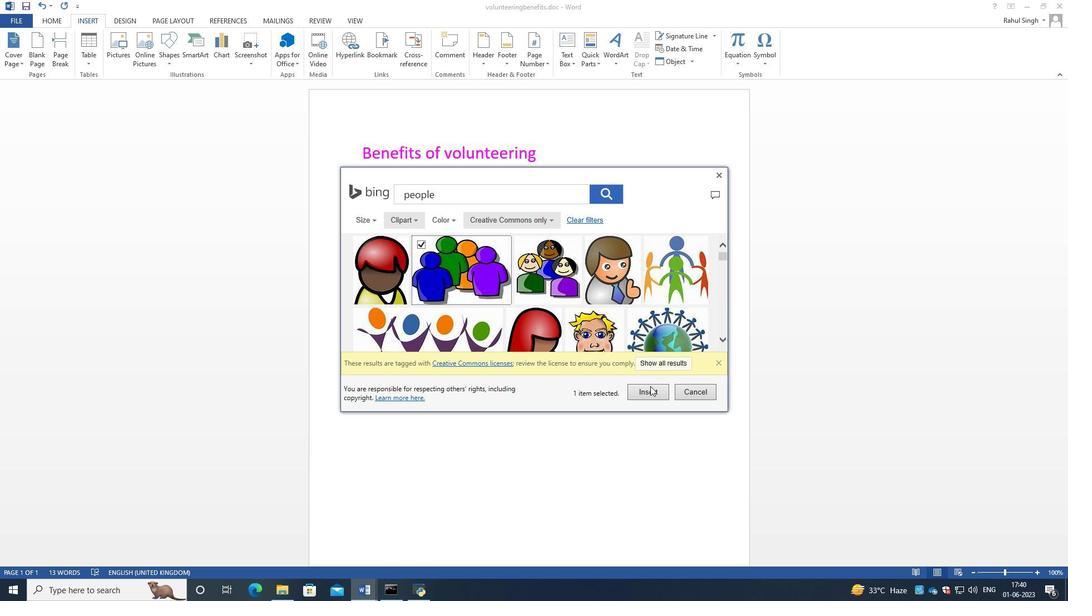 
Action: Mouse pressed left at (647, 385)
Screenshot: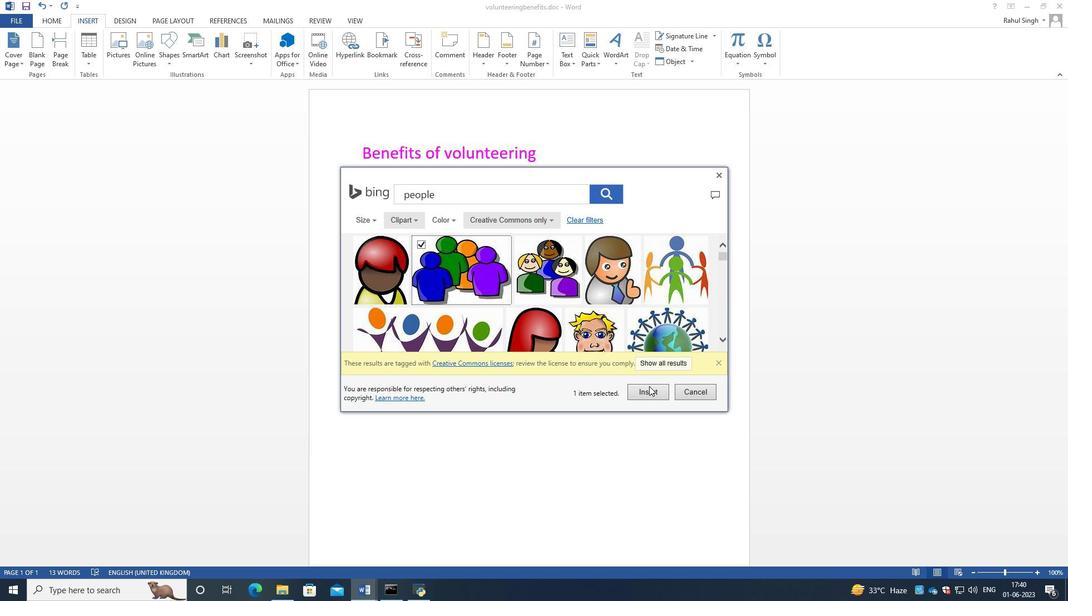 
Action: Mouse moved to (990, 37)
Screenshot: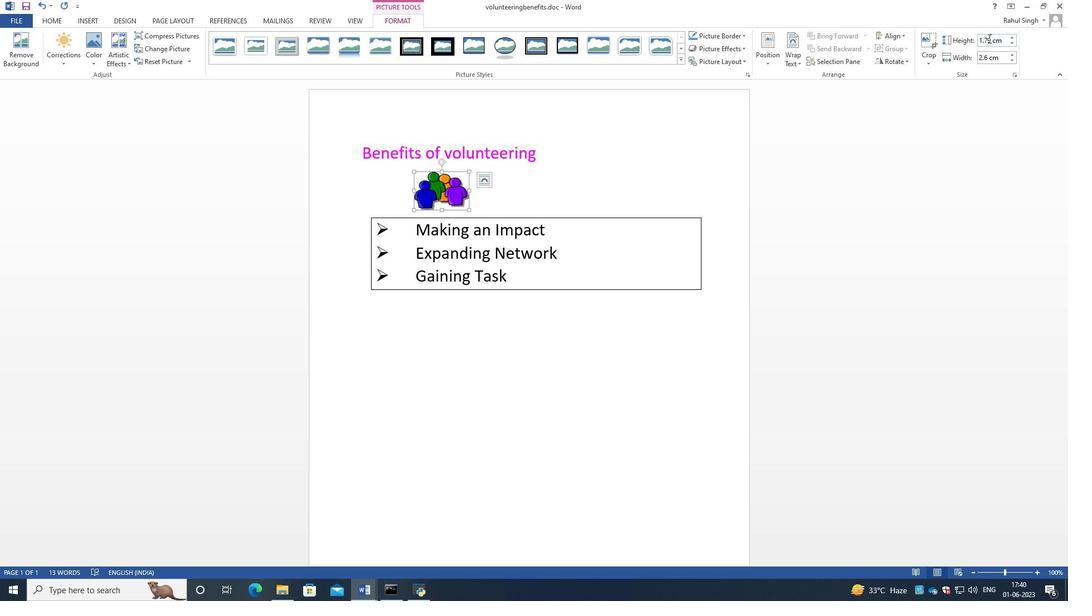 
Action: Mouse pressed left at (990, 37)
Screenshot: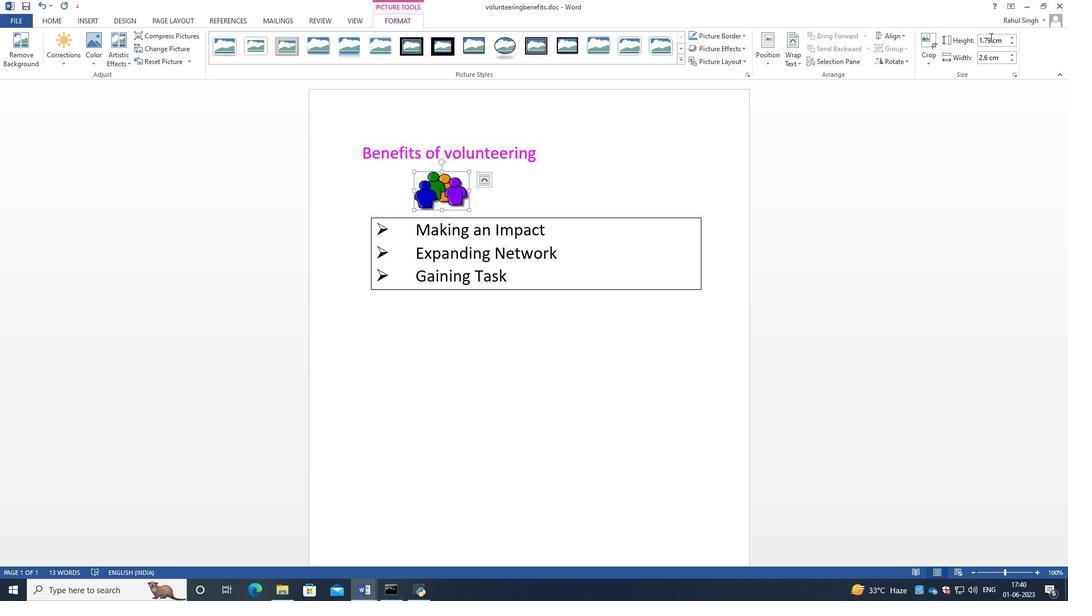 
Action: Mouse moved to (991, 42)
Screenshot: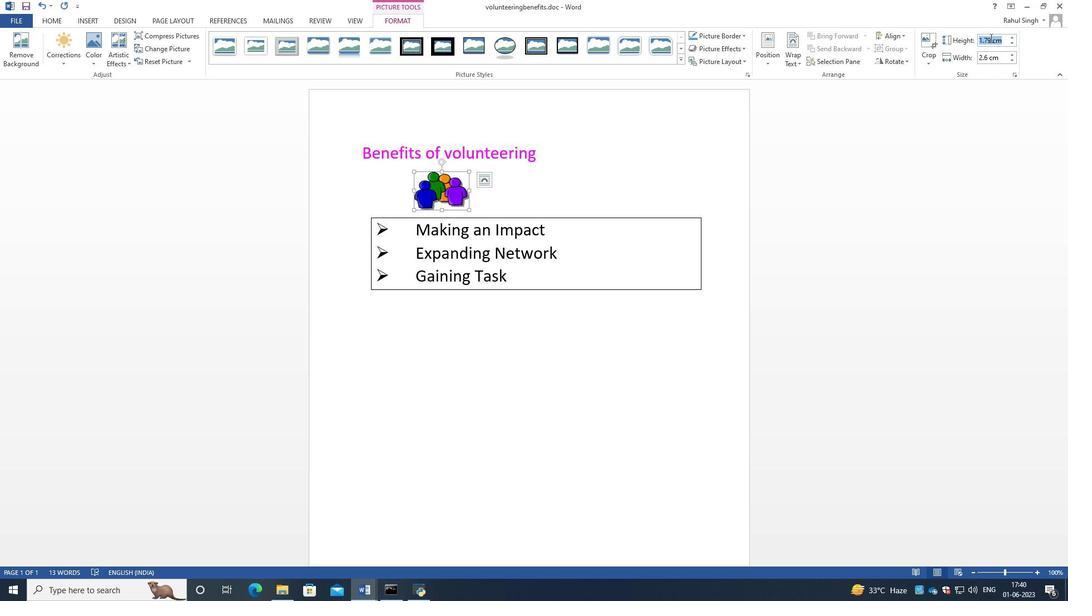 
Action: Mouse pressed left at (991, 42)
Screenshot: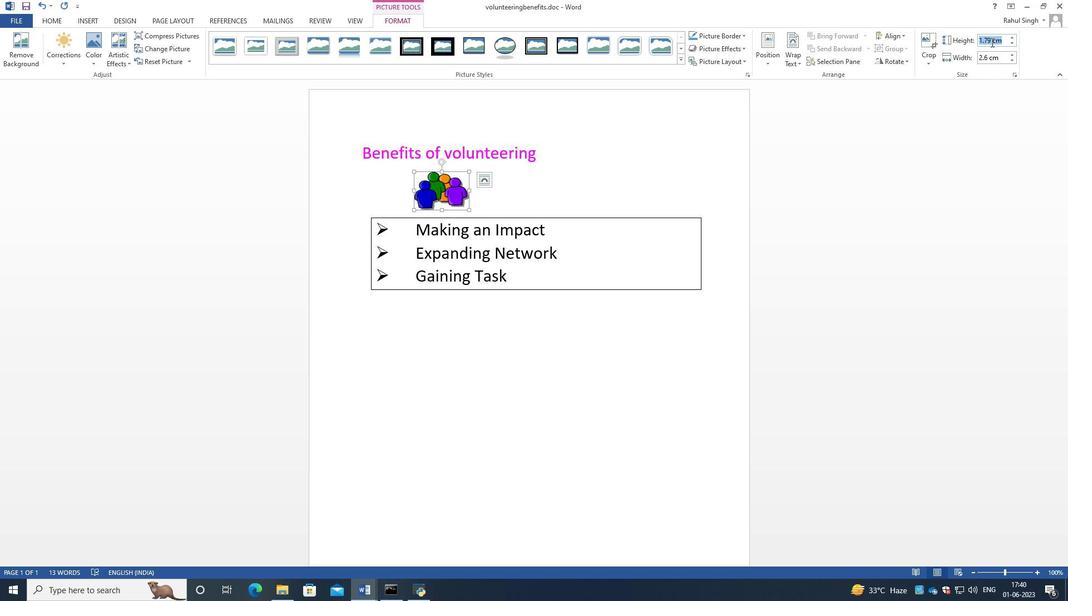
Action: Mouse moved to (992, 43)
Screenshot: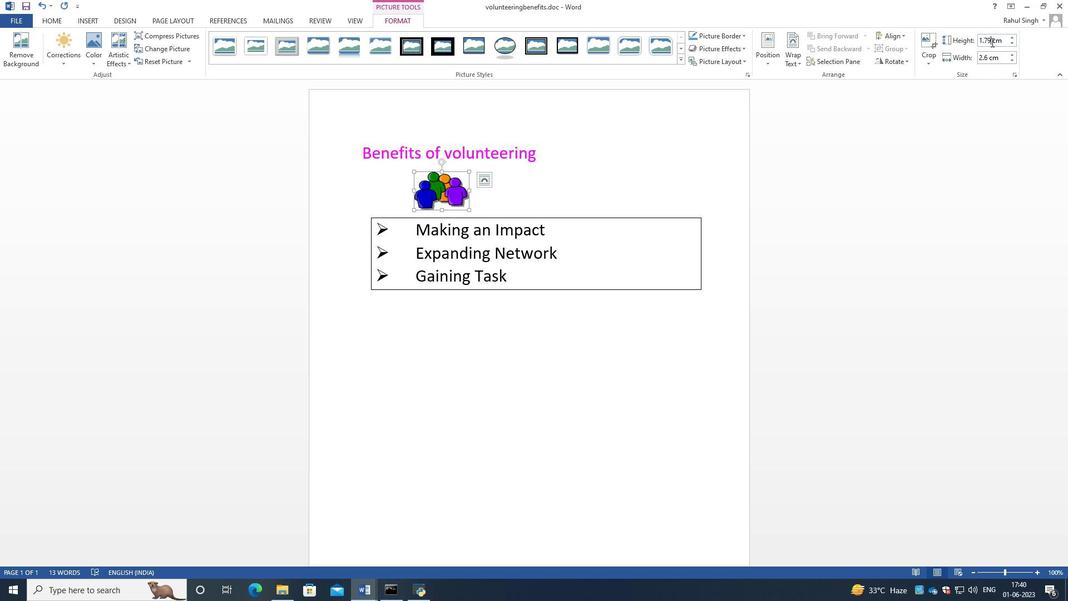 
Action: Key pressed <Key.backspace><Key.backspace><Key.backspace><Key.backspace>2.60<Key.enter>
Screenshot: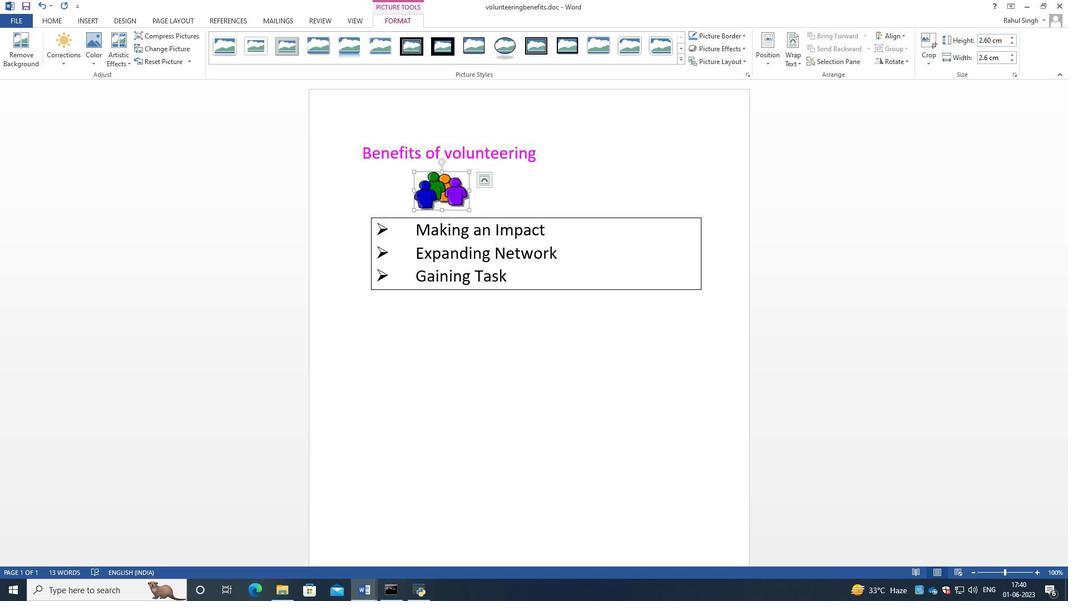
Action: Mouse moved to (646, 171)
Screenshot: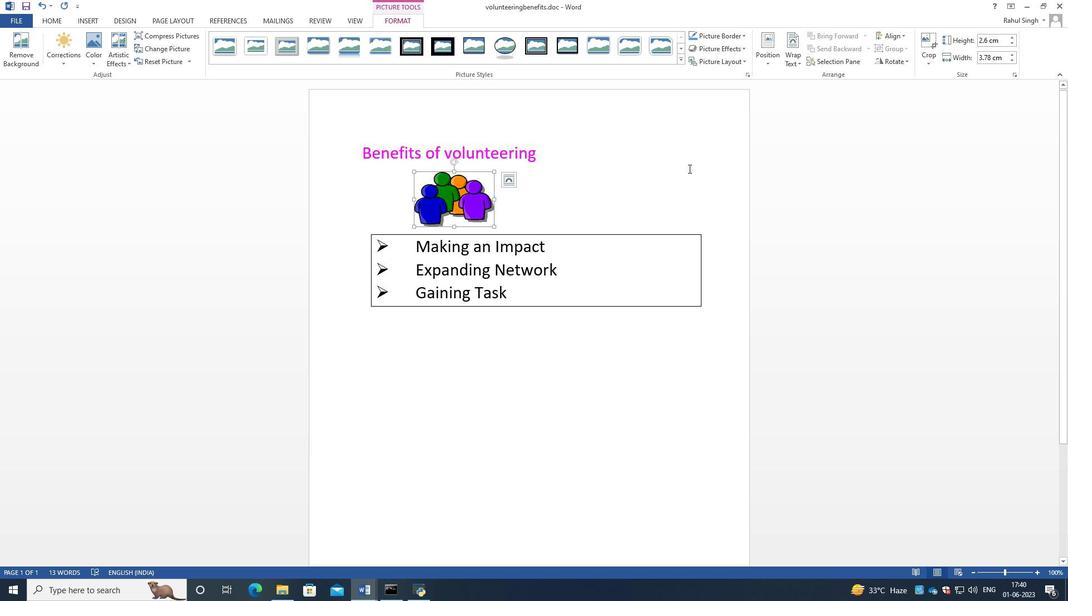 
Action: Mouse pressed left at (646, 171)
Screenshot: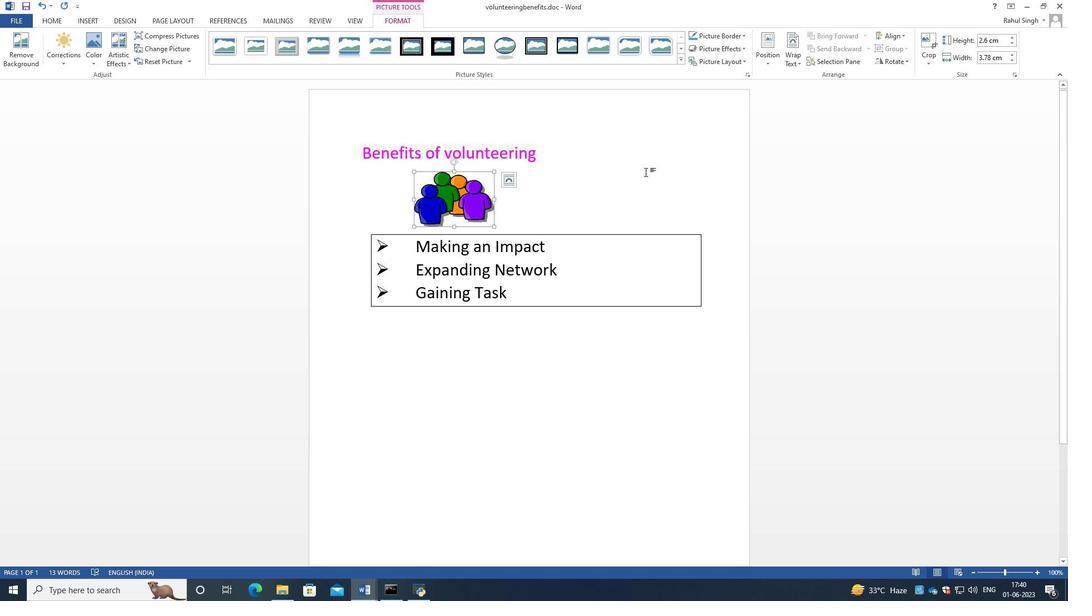 
